 Task: Search one way flight ticket for 2 adults, 2 infants in seat and 1 infant on lap in first from South Bend: South Bend International Airport to Greensboro: Piedmont Triad International Airport on 5-1-2023. Choice of flights is American. Number of bags: 5 checked bags. Price is upto 85000. Outbound departure time preference is 18:15.
Action: Mouse moved to (328, 335)
Screenshot: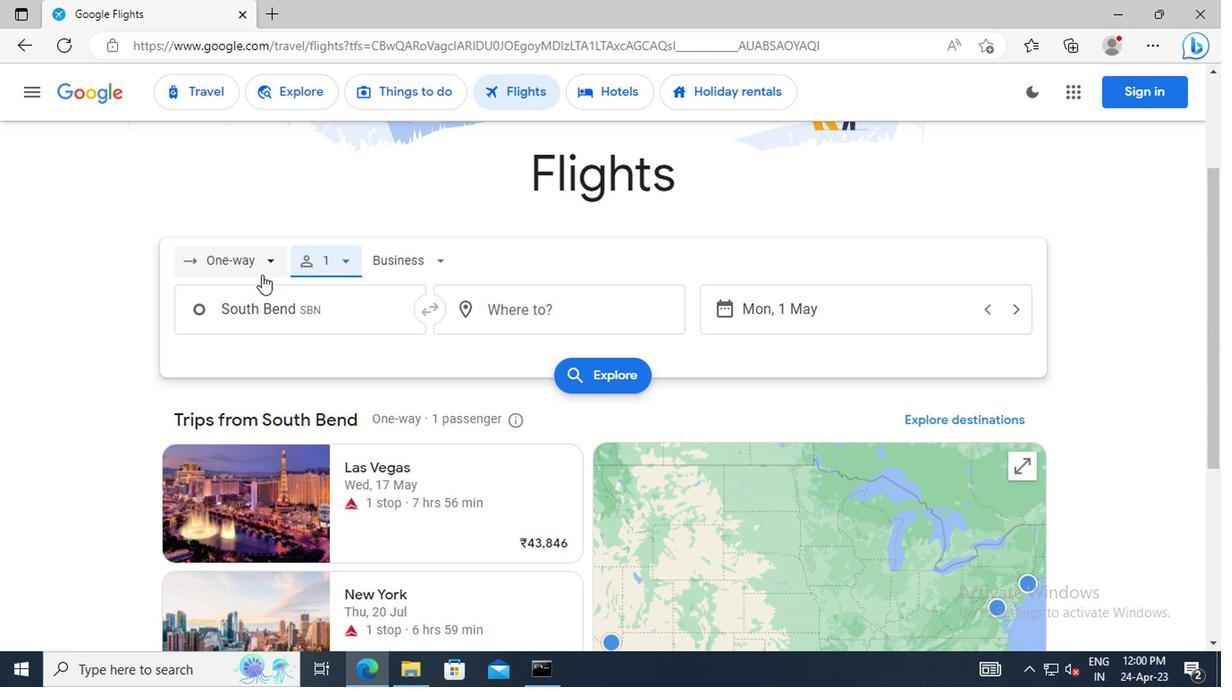 
Action: Mouse pressed left at (328, 335)
Screenshot: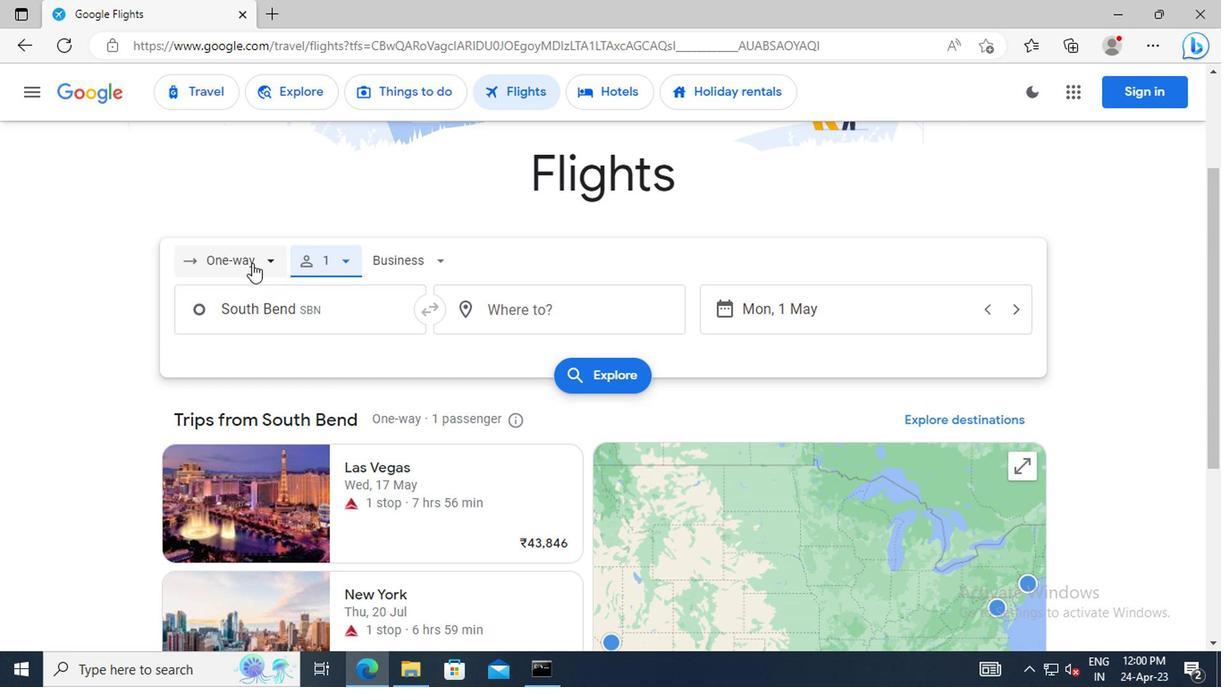 
Action: Mouse moved to (323, 398)
Screenshot: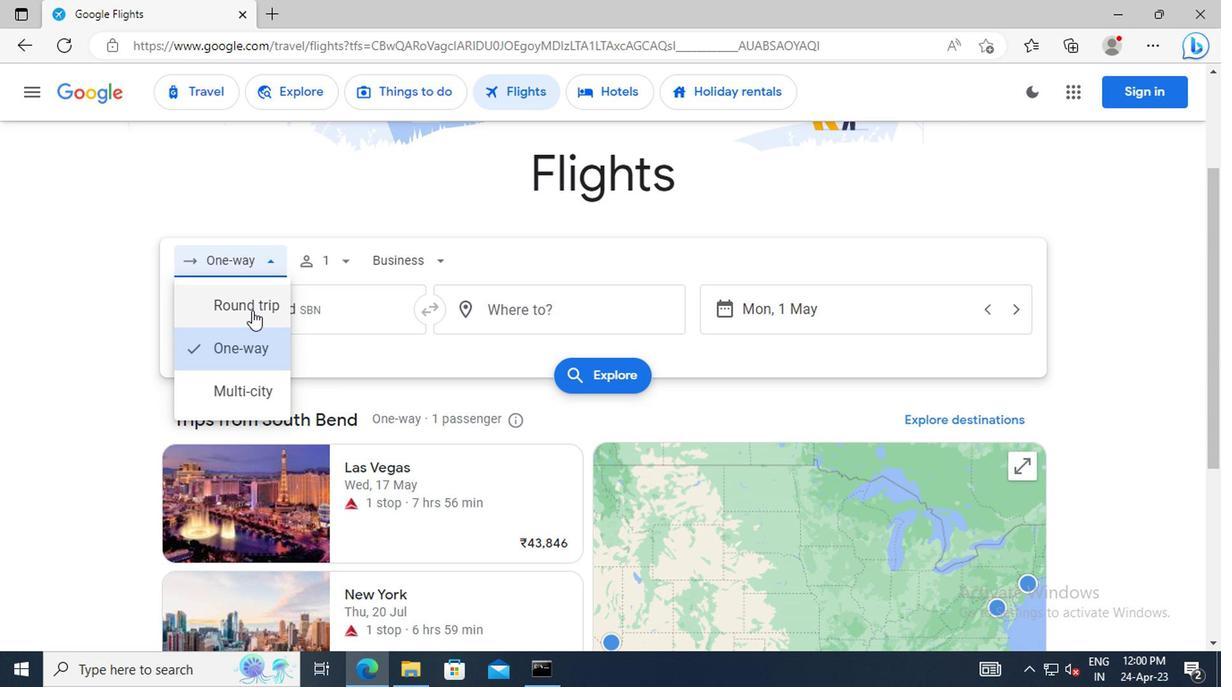 
Action: Mouse pressed left at (323, 398)
Screenshot: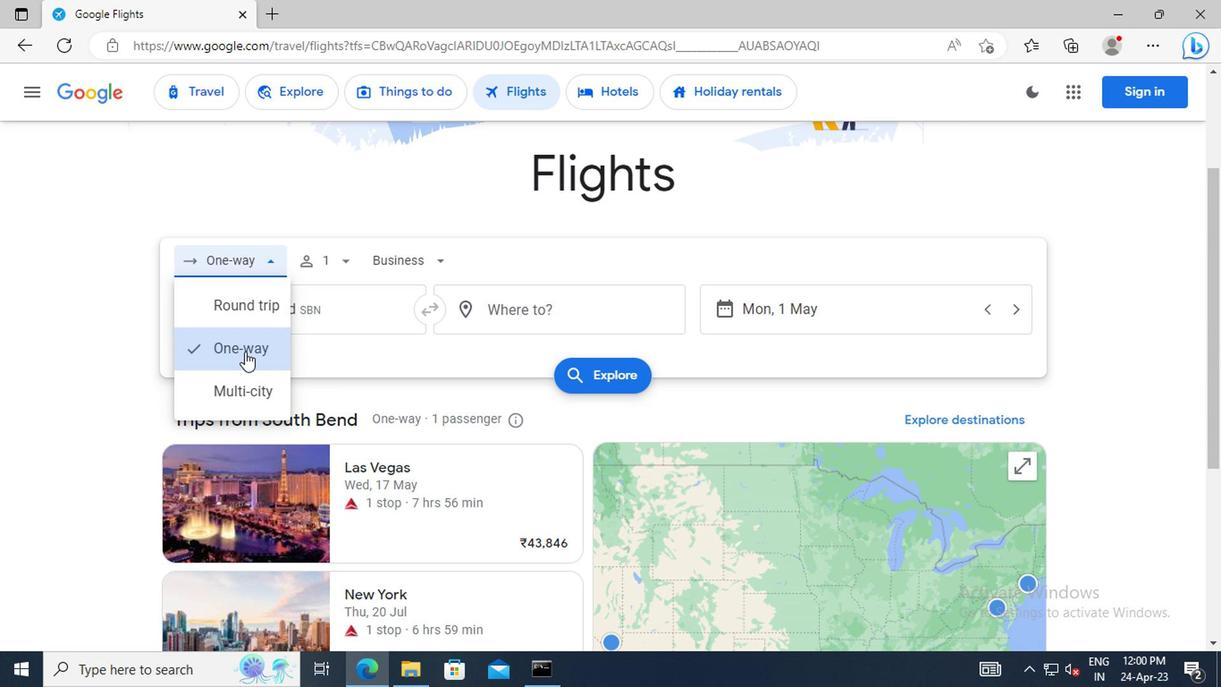 
Action: Mouse moved to (393, 337)
Screenshot: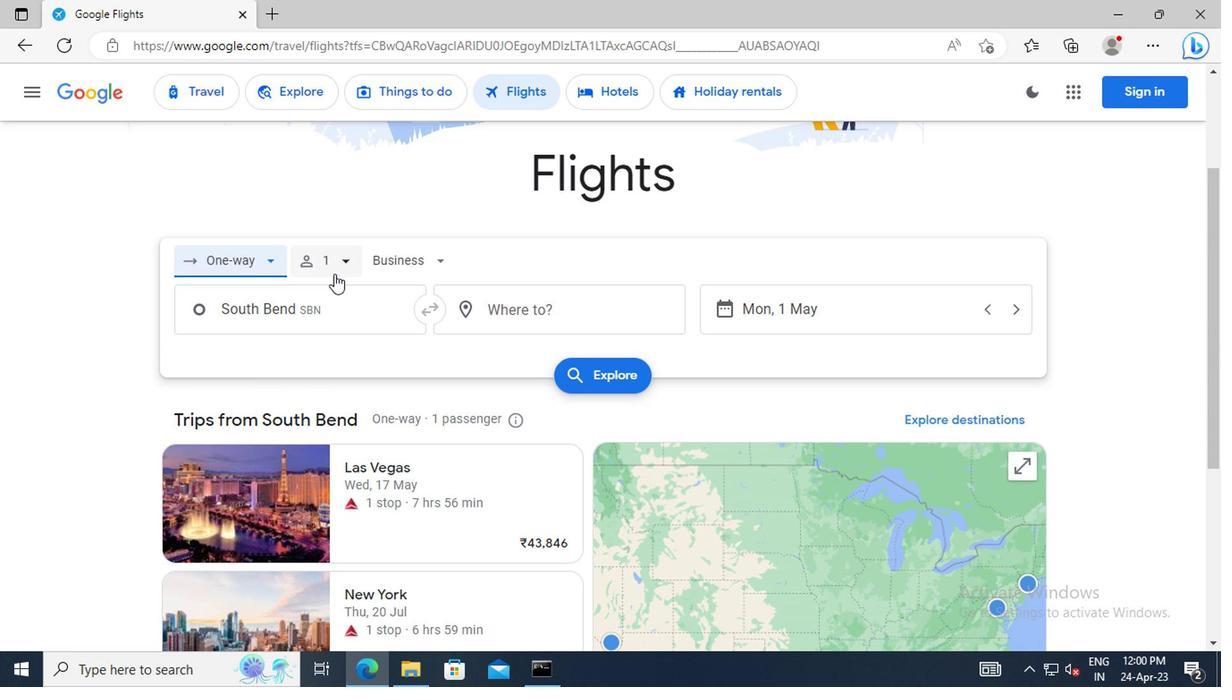
Action: Mouse pressed left at (393, 337)
Screenshot: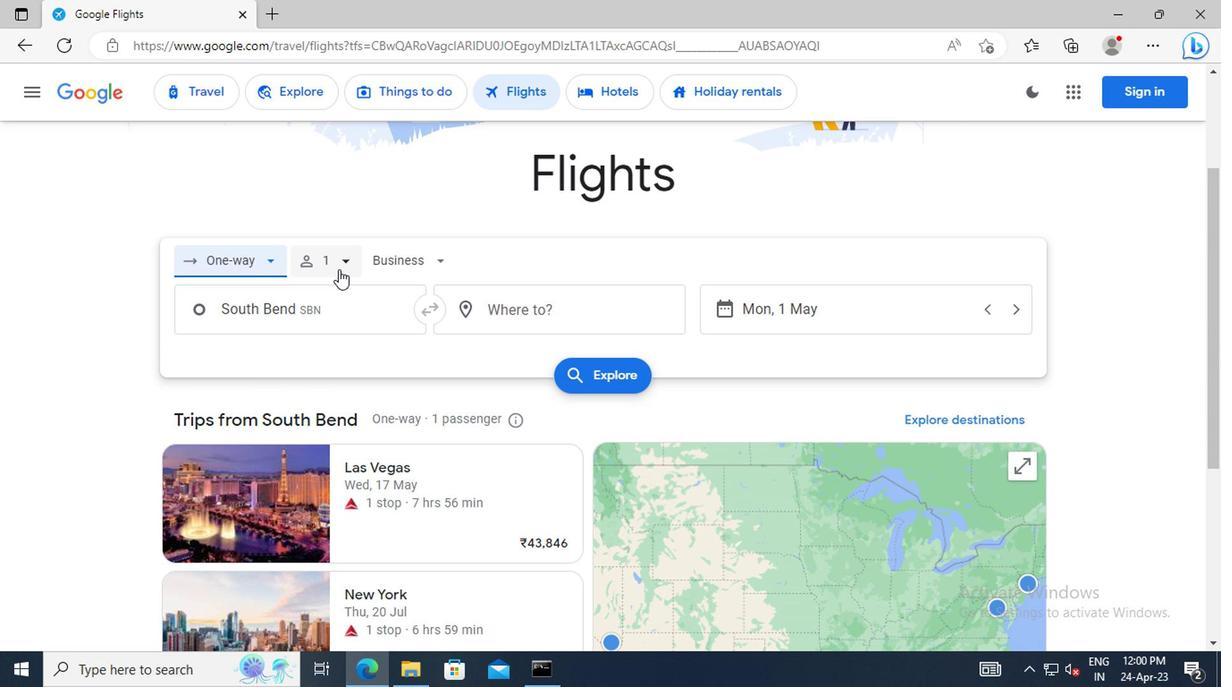 
Action: Mouse moved to (488, 370)
Screenshot: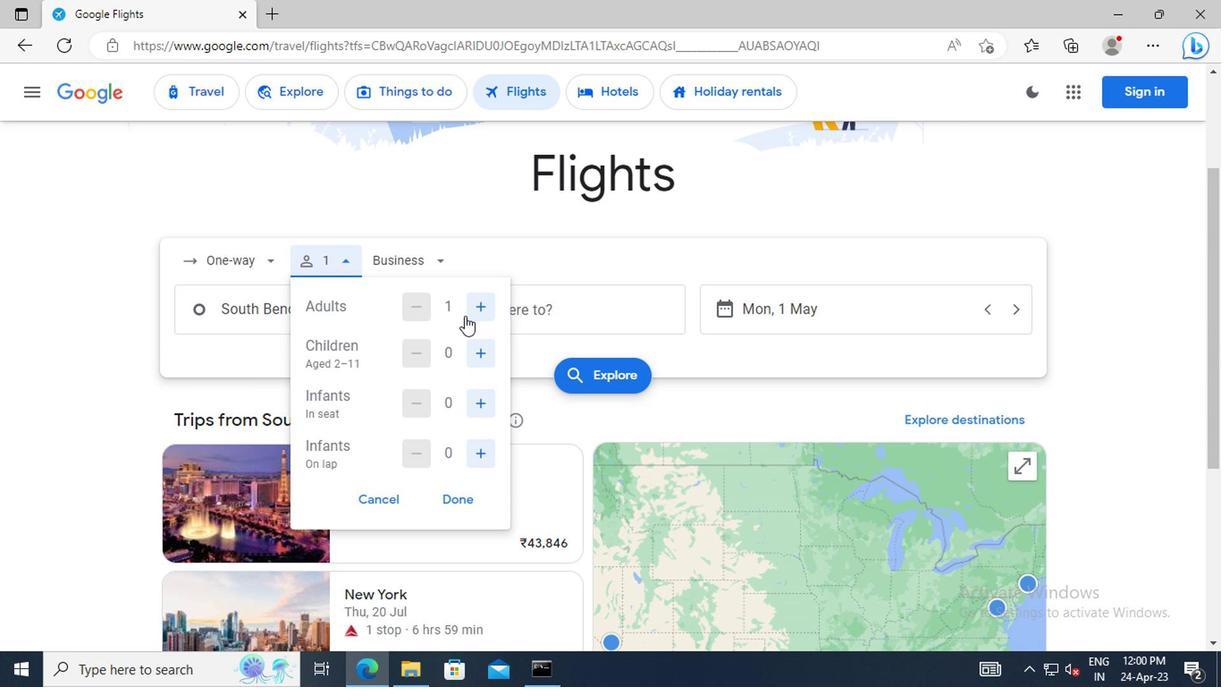 
Action: Mouse pressed left at (488, 370)
Screenshot: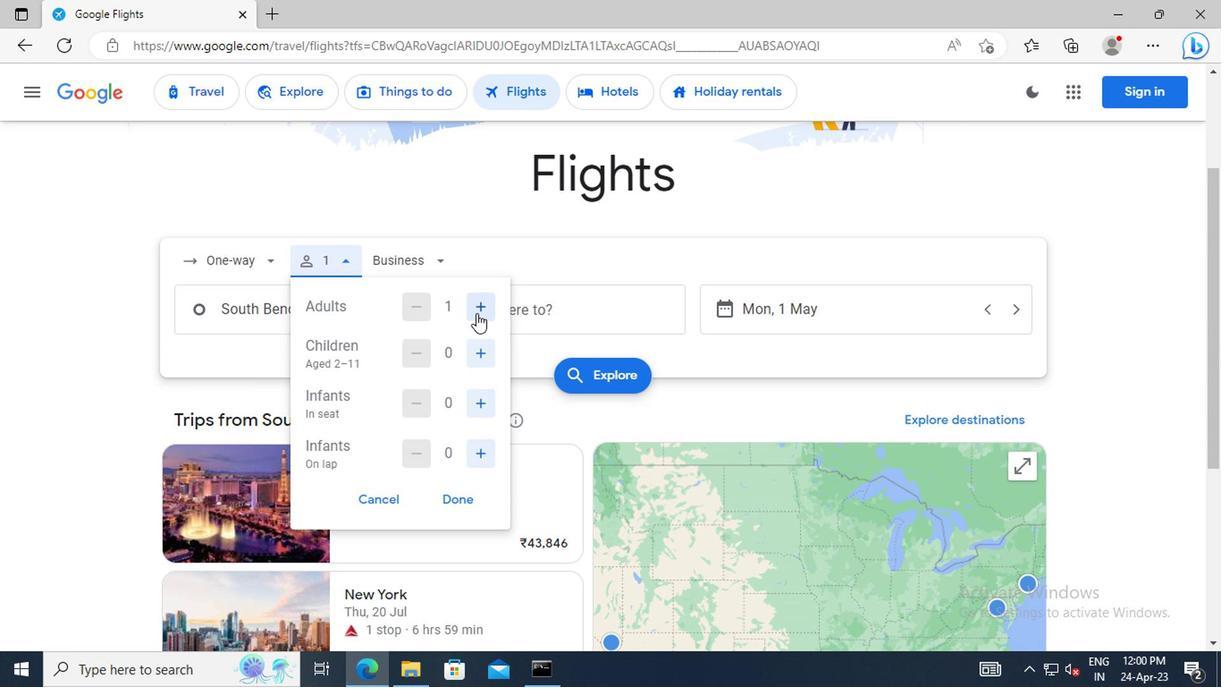 
Action: Mouse moved to (491, 432)
Screenshot: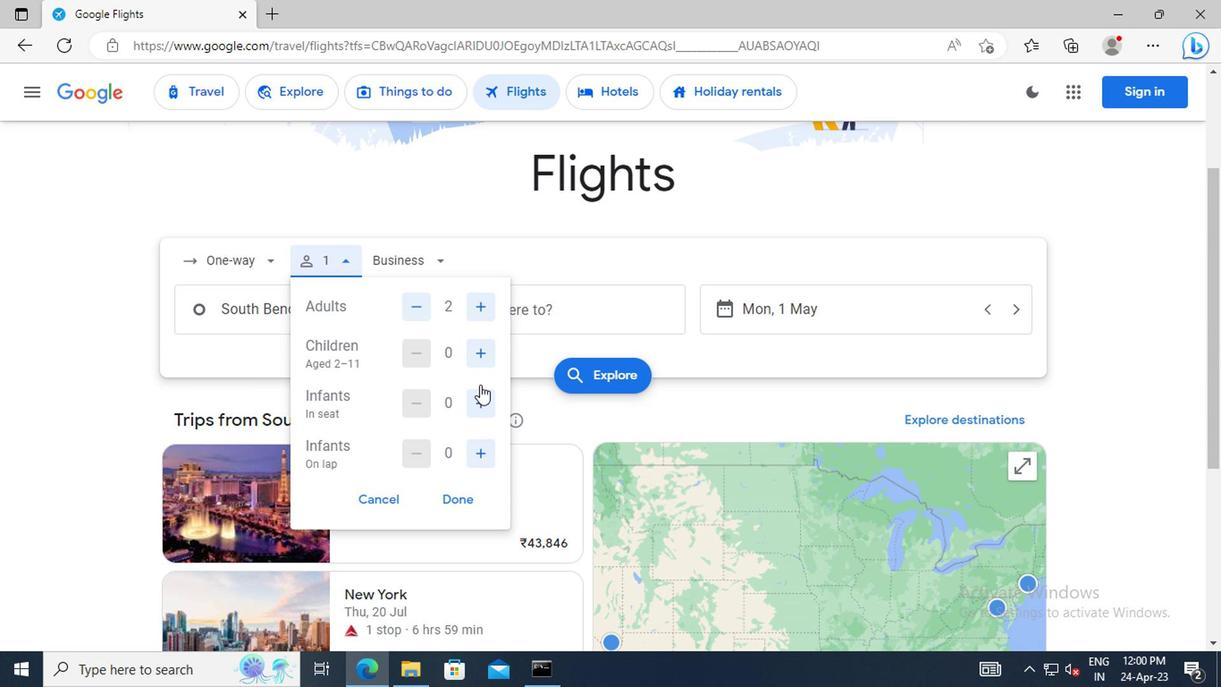 
Action: Mouse pressed left at (491, 432)
Screenshot: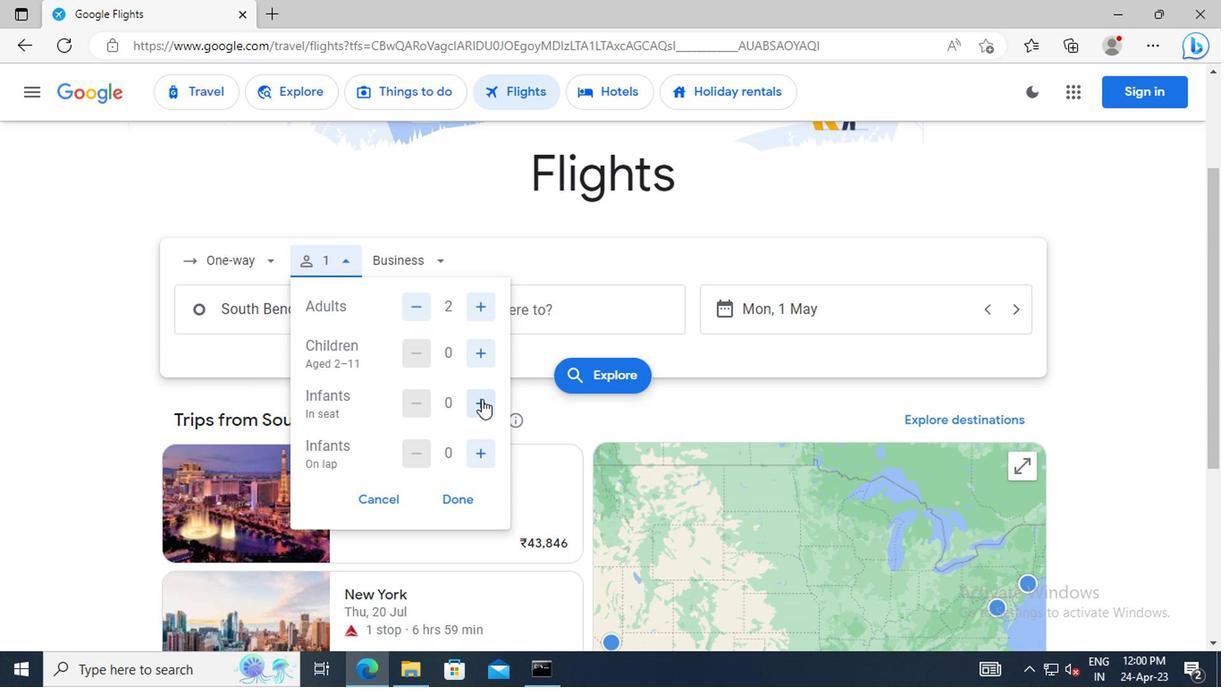 
Action: Mouse pressed left at (491, 432)
Screenshot: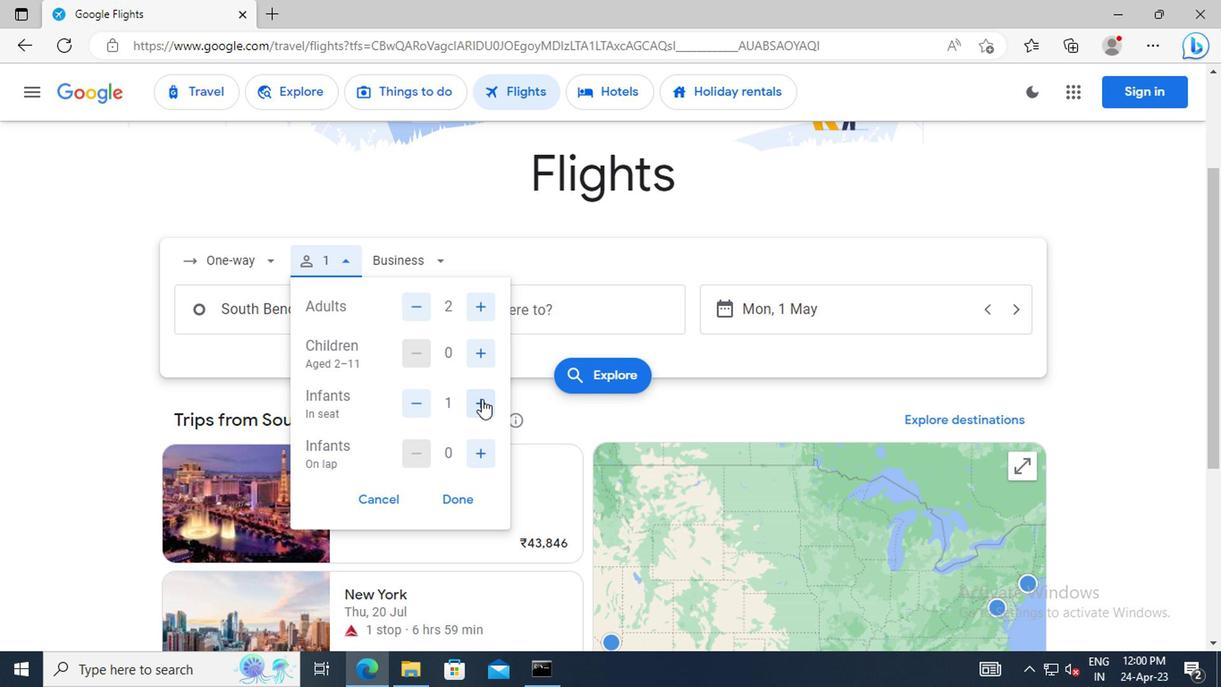
Action: Mouse moved to (488, 464)
Screenshot: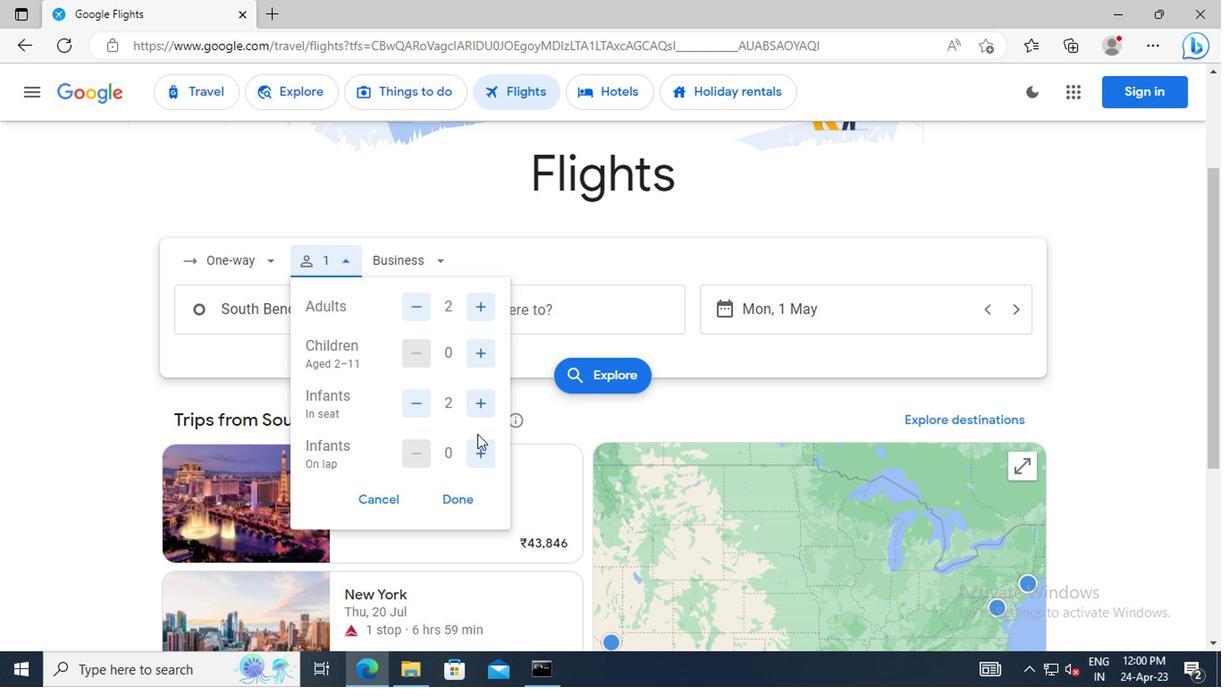 
Action: Mouse pressed left at (488, 464)
Screenshot: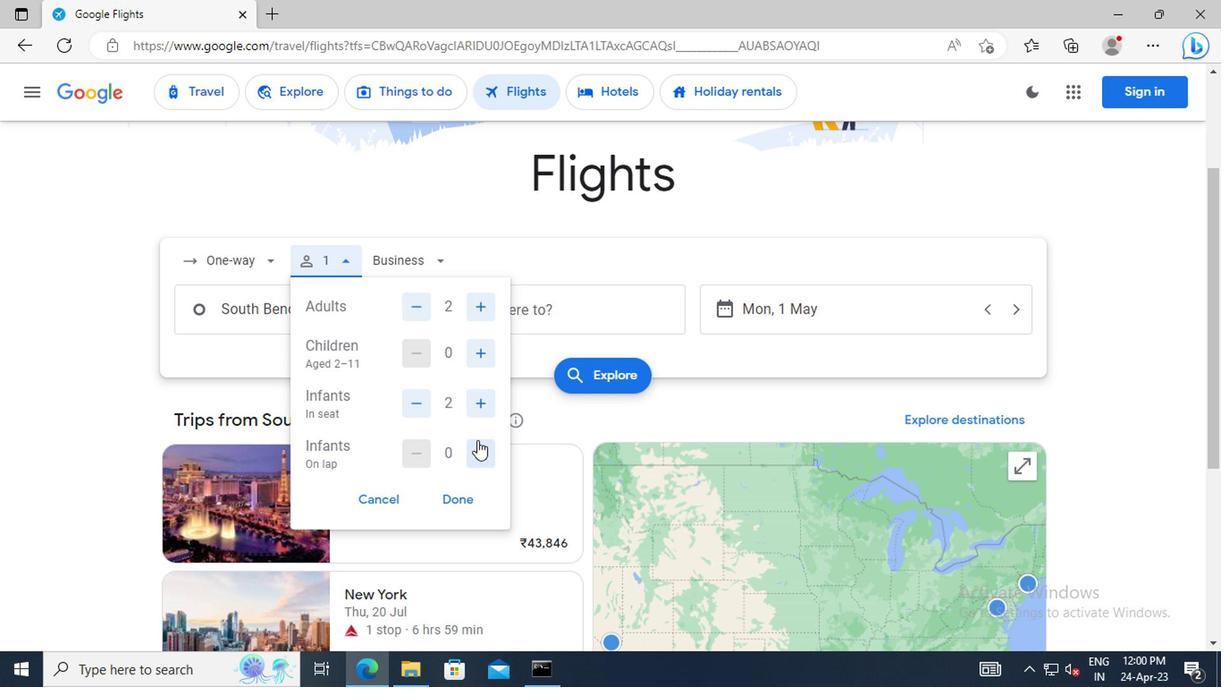 
Action: Mouse moved to (473, 505)
Screenshot: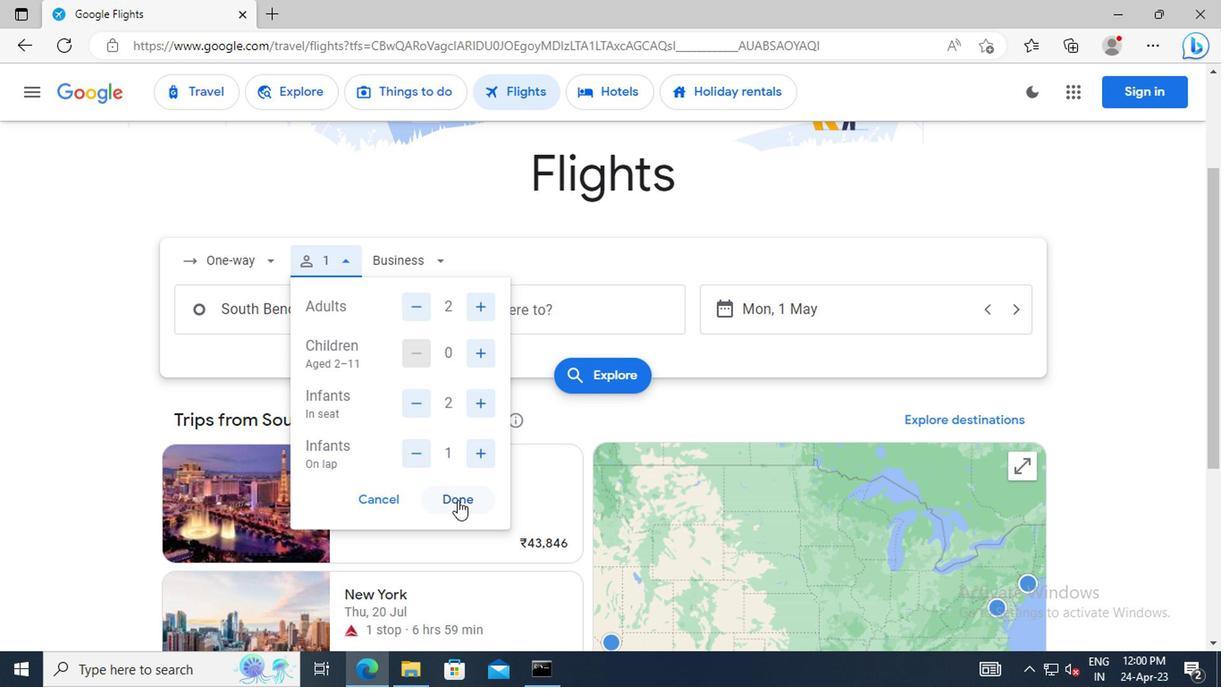 
Action: Mouse pressed left at (473, 505)
Screenshot: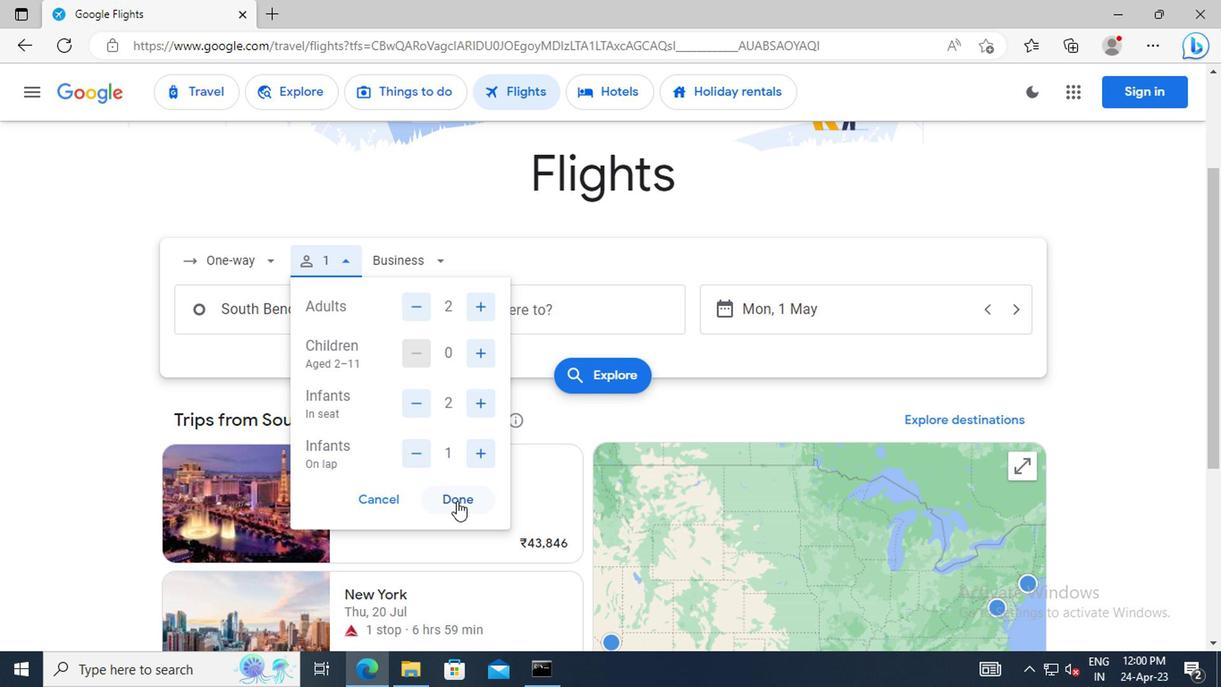 
Action: Mouse moved to (446, 335)
Screenshot: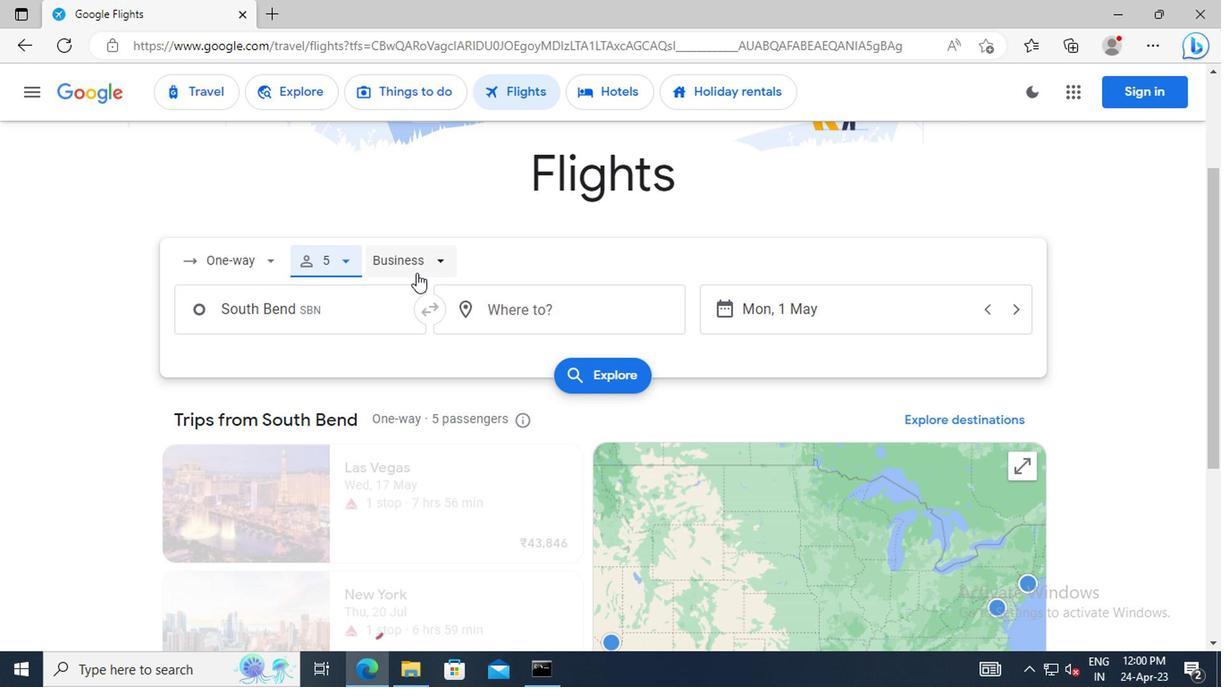 
Action: Mouse pressed left at (446, 335)
Screenshot: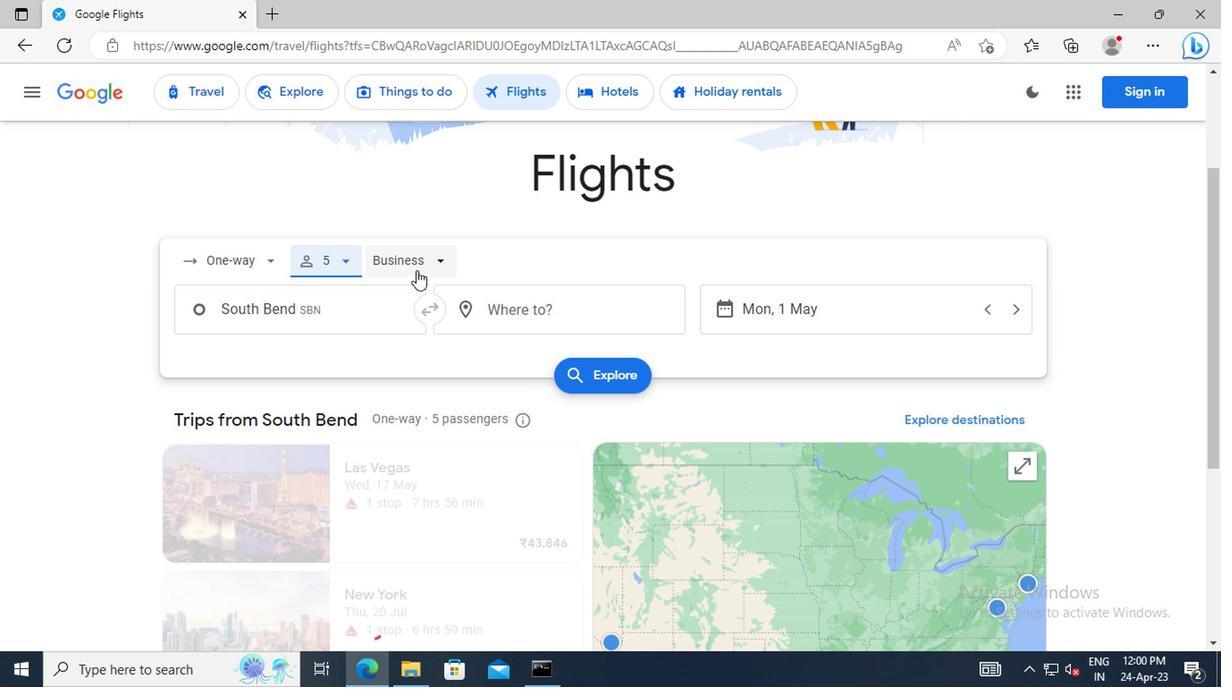 
Action: Mouse moved to (454, 459)
Screenshot: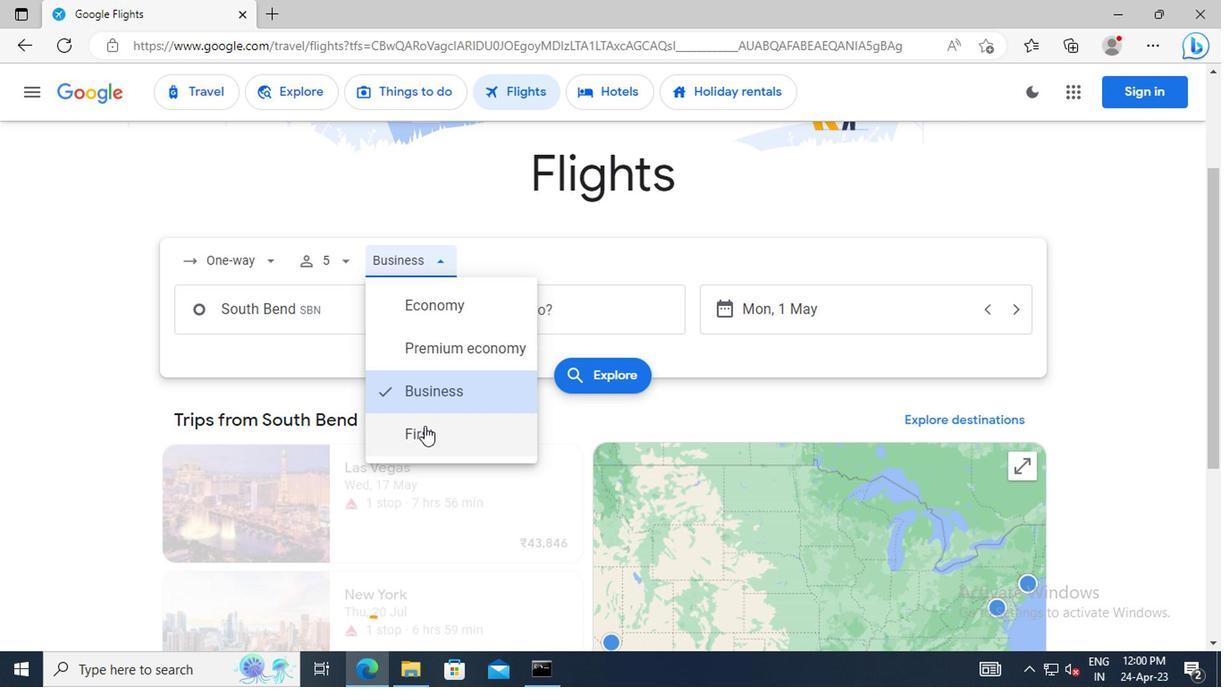 
Action: Mouse pressed left at (454, 459)
Screenshot: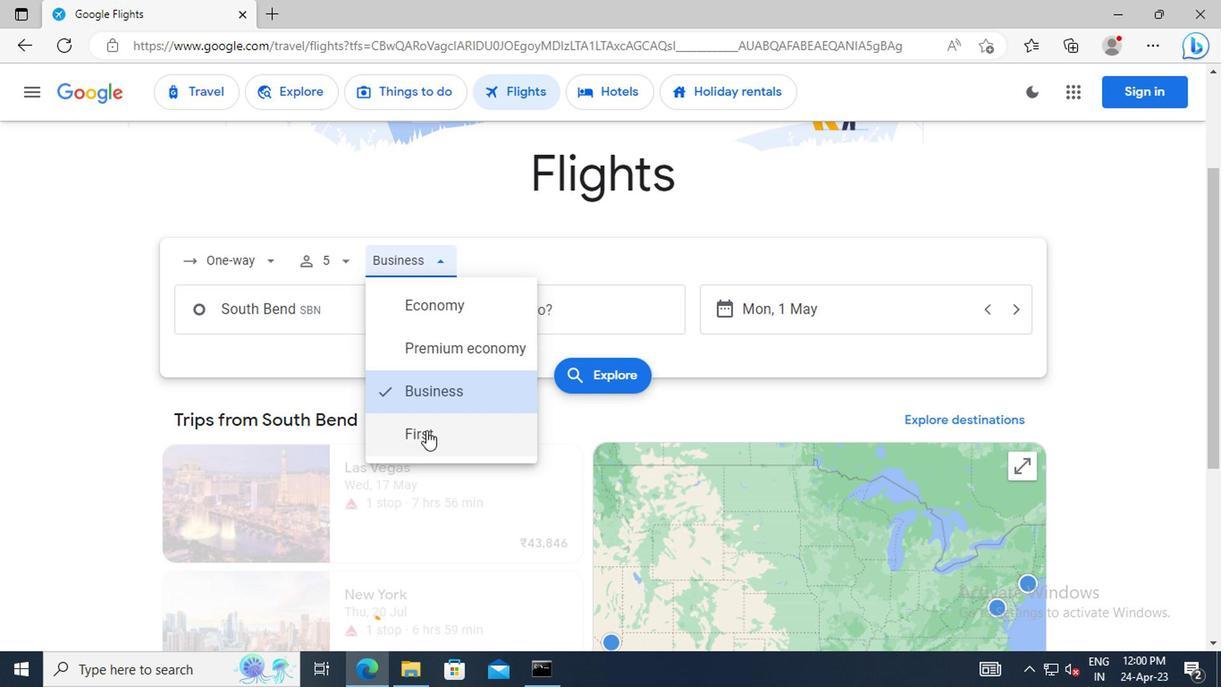 
Action: Mouse moved to (390, 374)
Screenshot: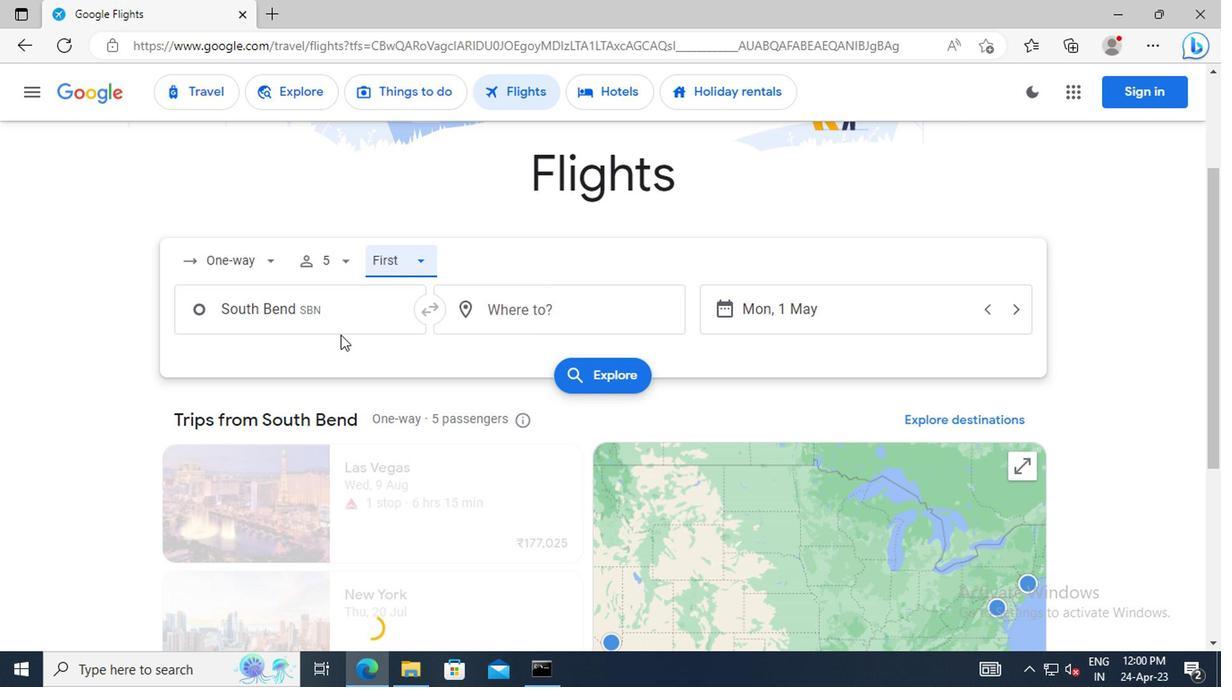 
Action: Mouse pressed left at (390, 374)
Screenshot: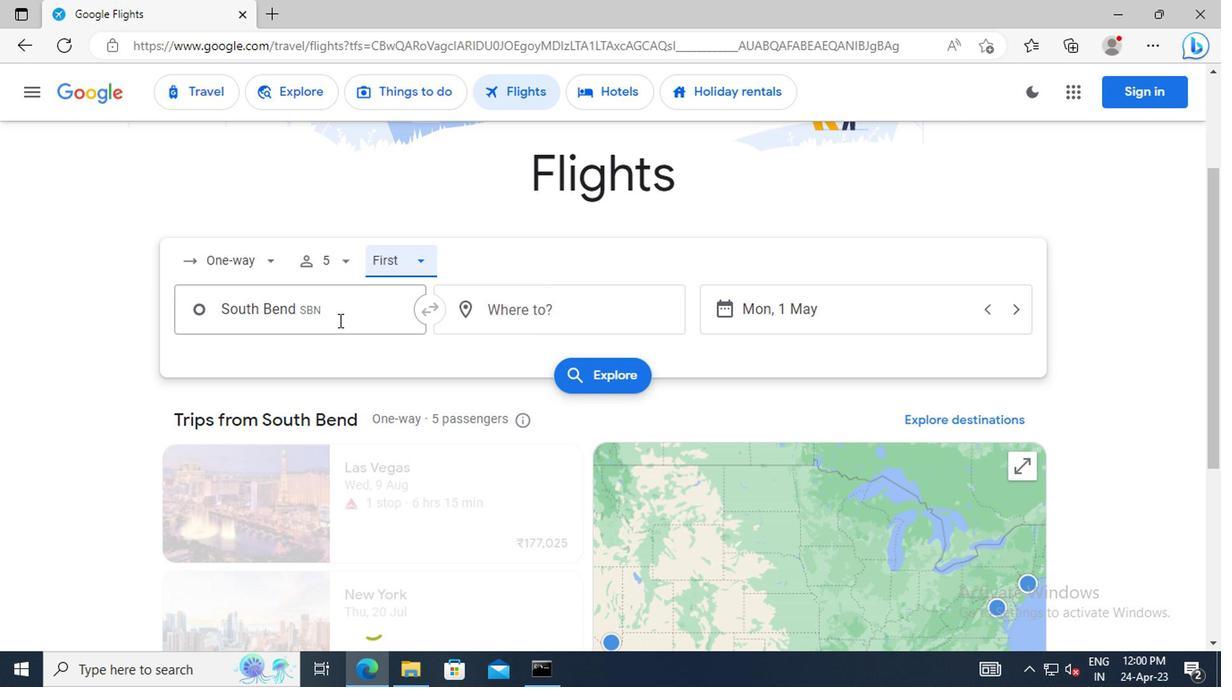 
Action: Key pressed <Key.shift_r>South<Key.space><Key.shift>BEND
Screenshot: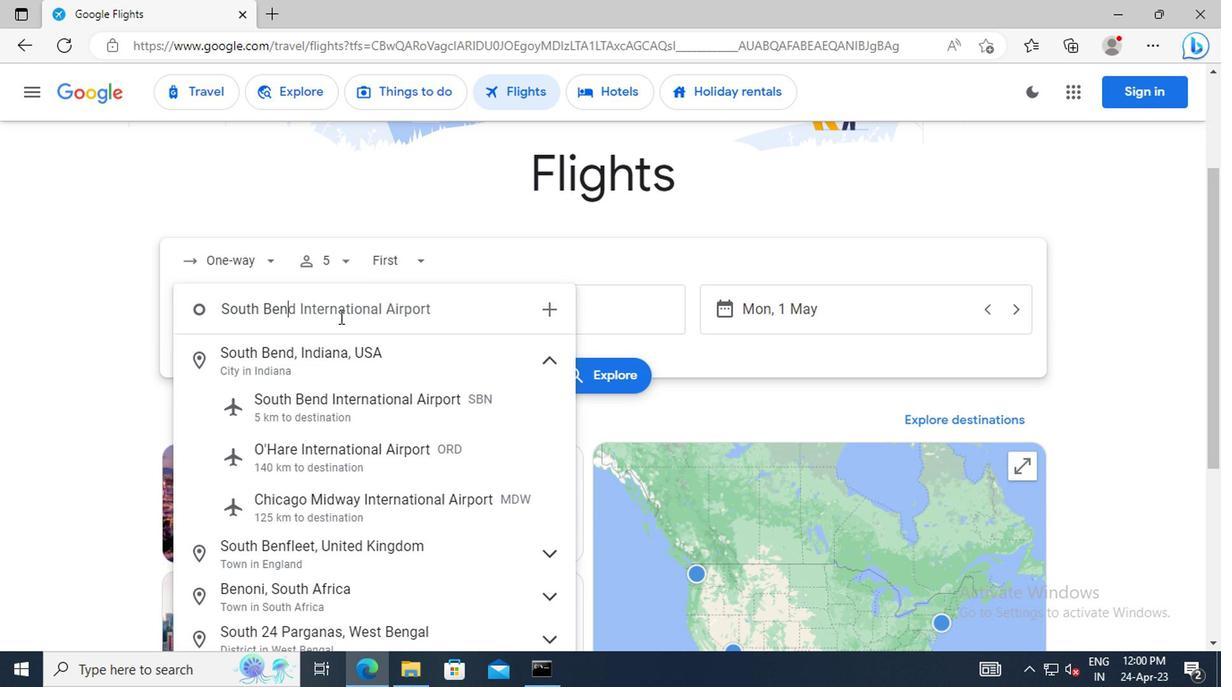 
Action: Mouse moved to (395, 443)
Screenshot: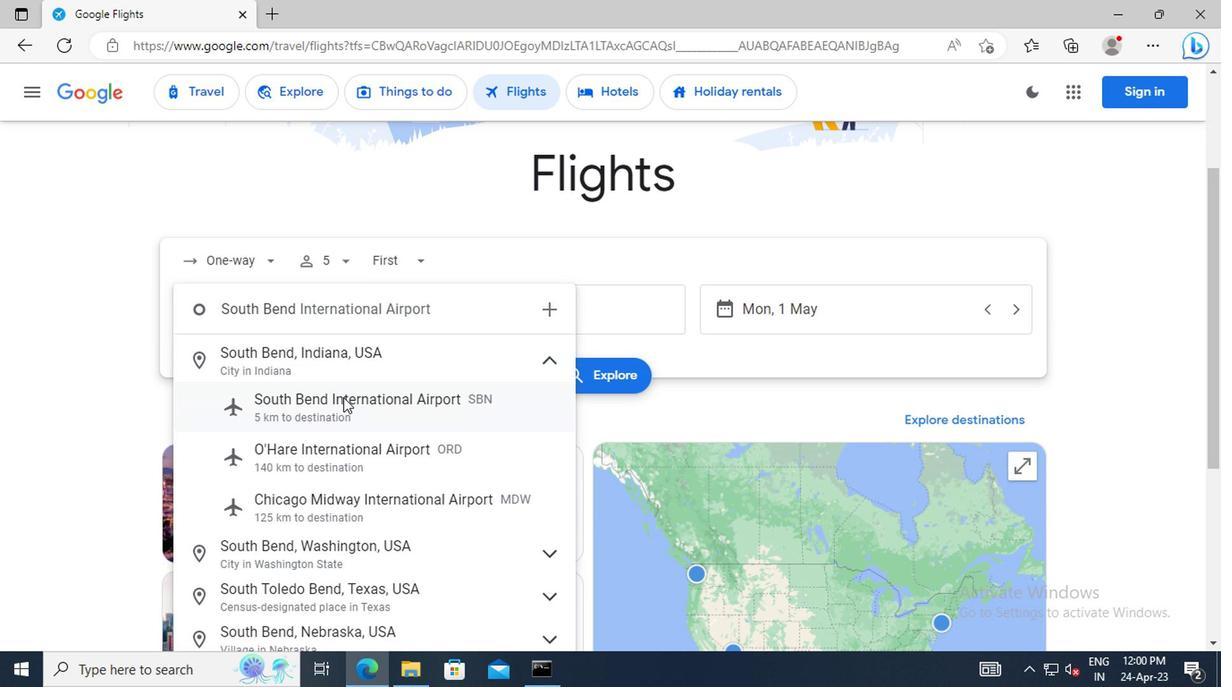 
Action: Mouse pressed left at (395, 443)
Screenshot: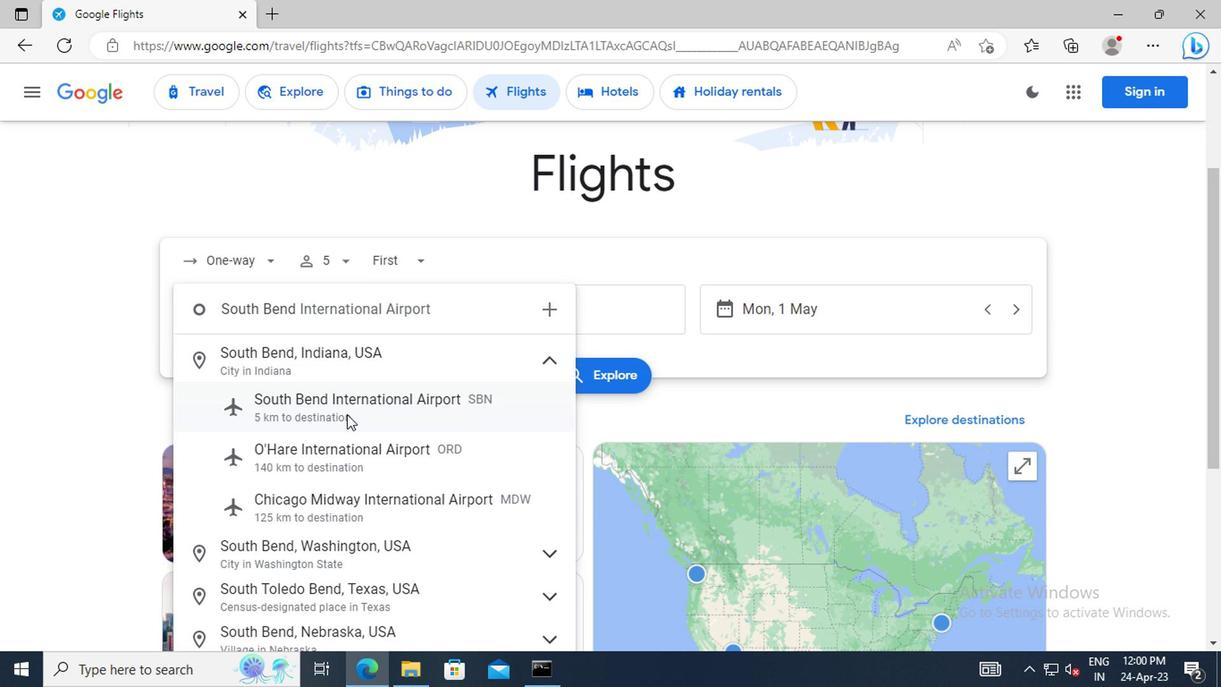 
Action: Mouse moved to (532, 370)
Screenshot: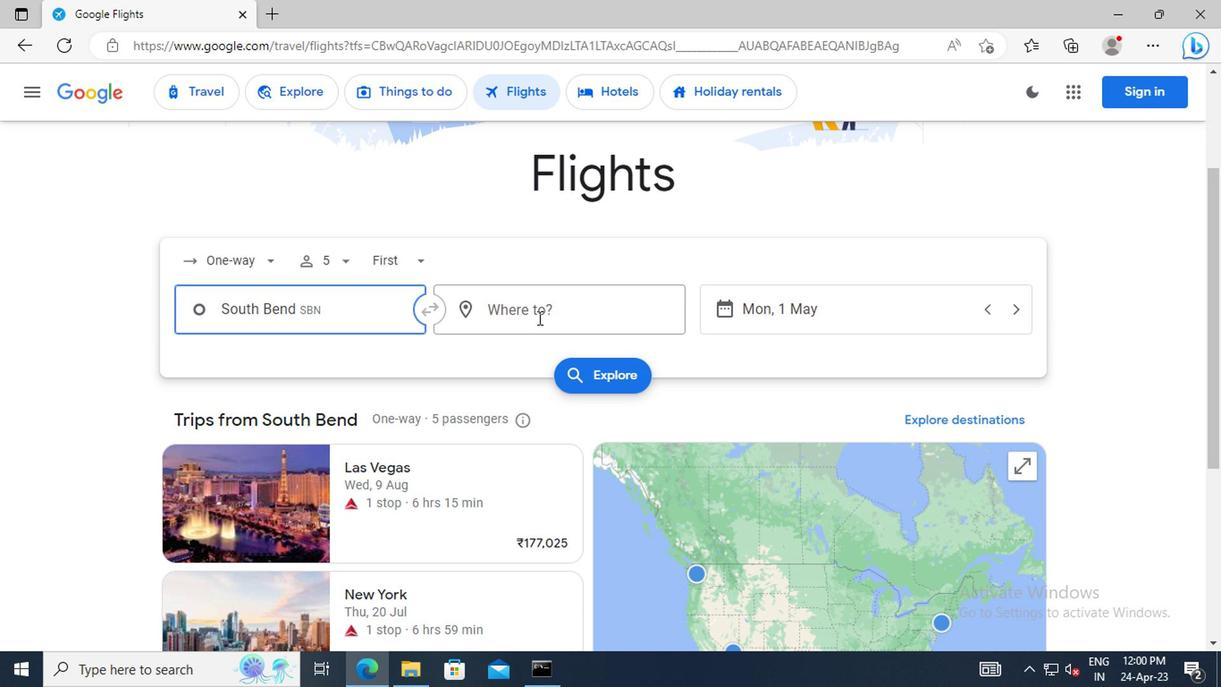 
Action: Mouse pressed left at (532, 370)
Screenshot: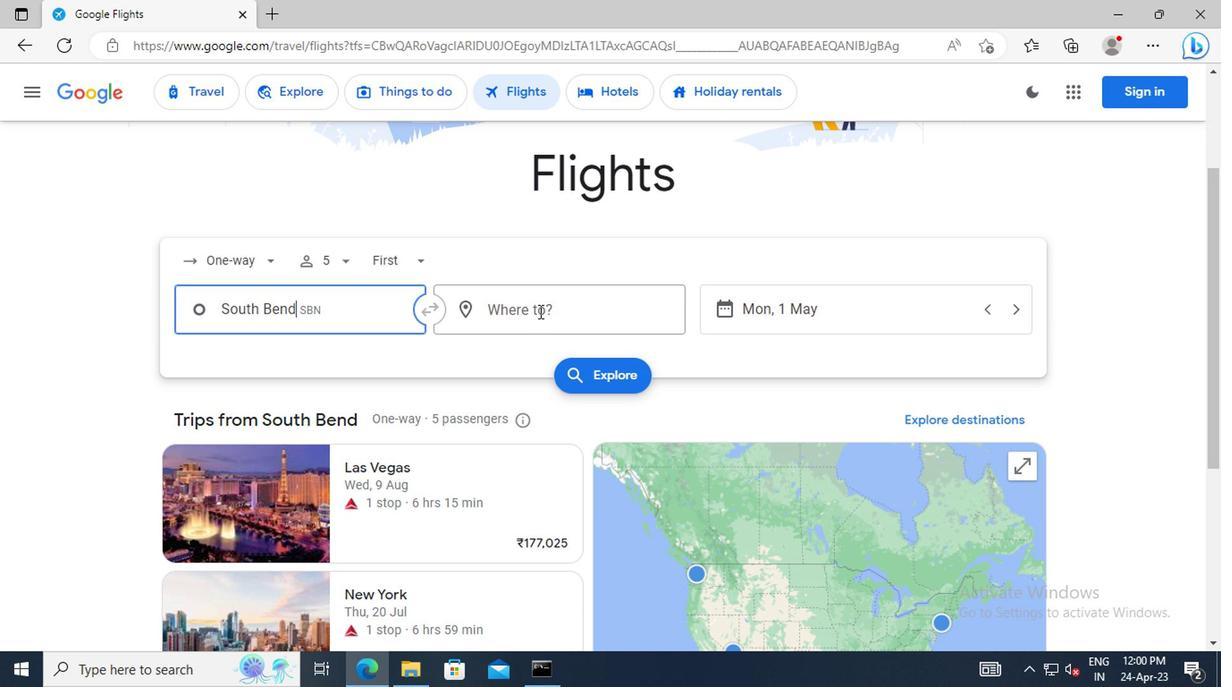 
Action: Key pressed <Key.shift>GREENSBORO
Screenshot: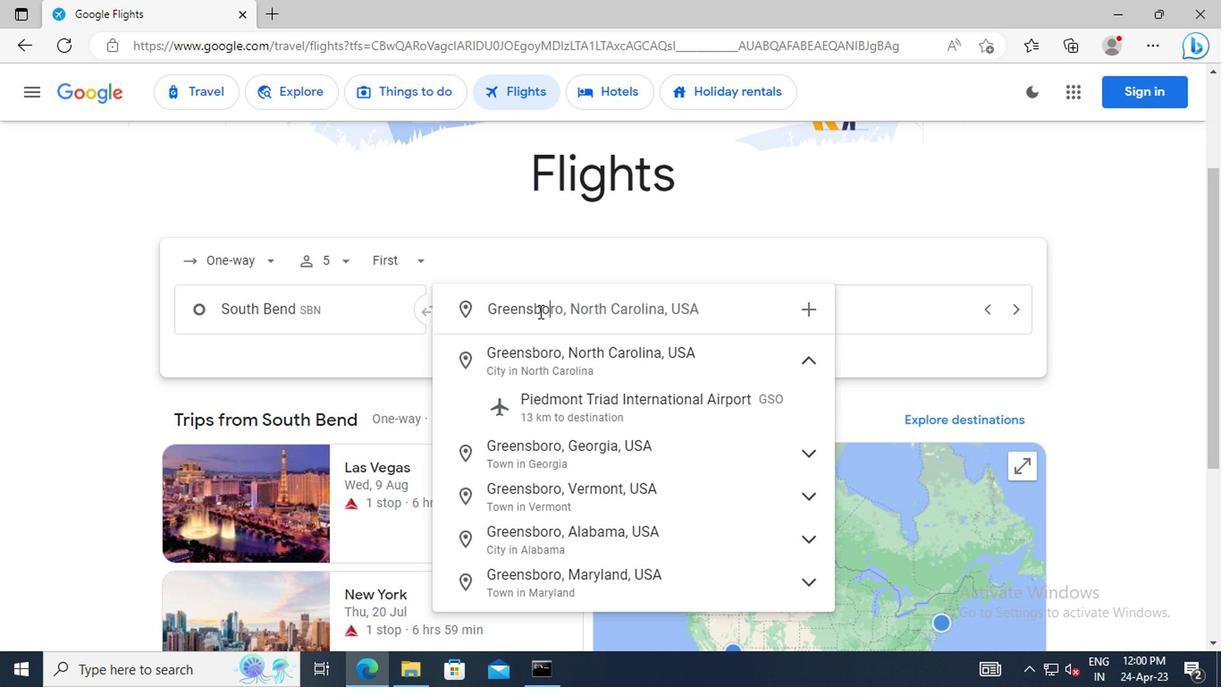 
Action: Mouse moved to (572, 437)
Screenshot: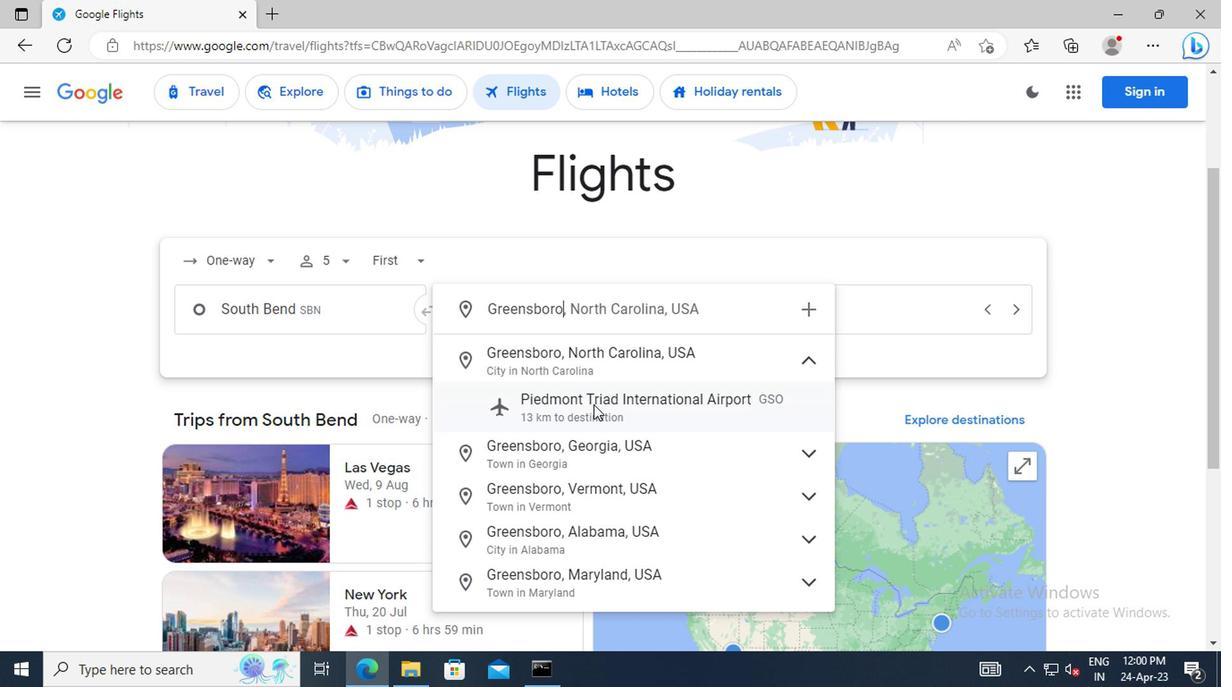 
Action: Mouse pressed left at (572, 437)
Screenshot: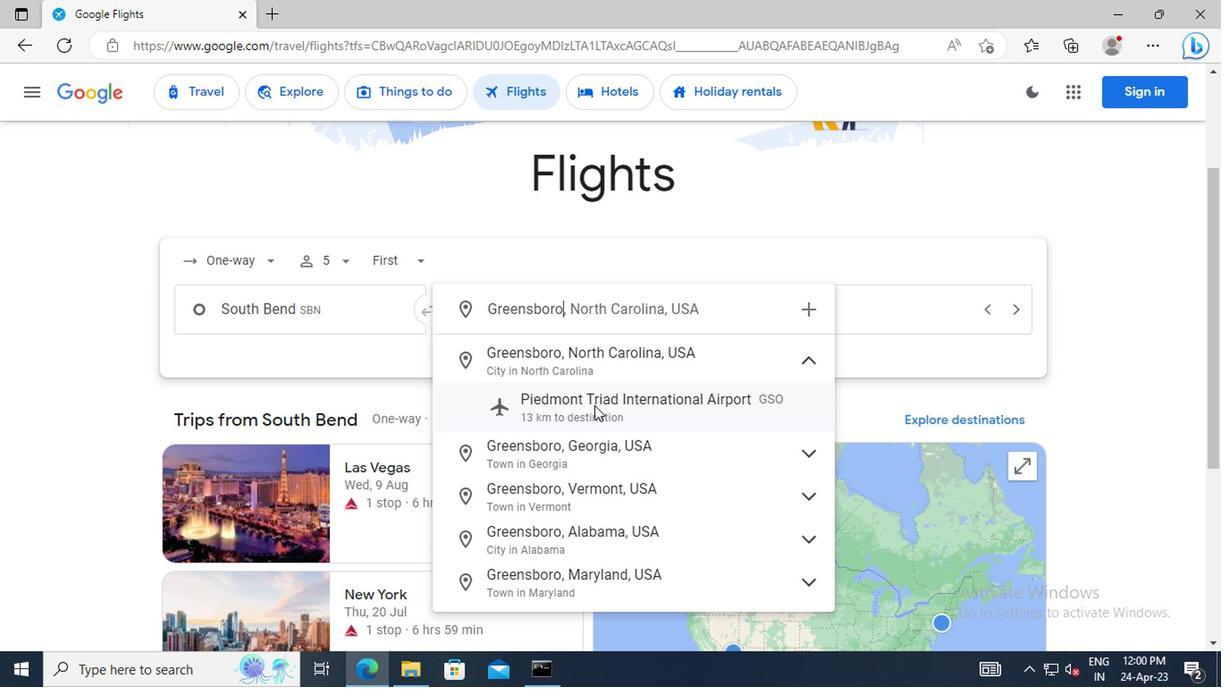 
Action: Mouse moved to (750, 368)
Screenshot: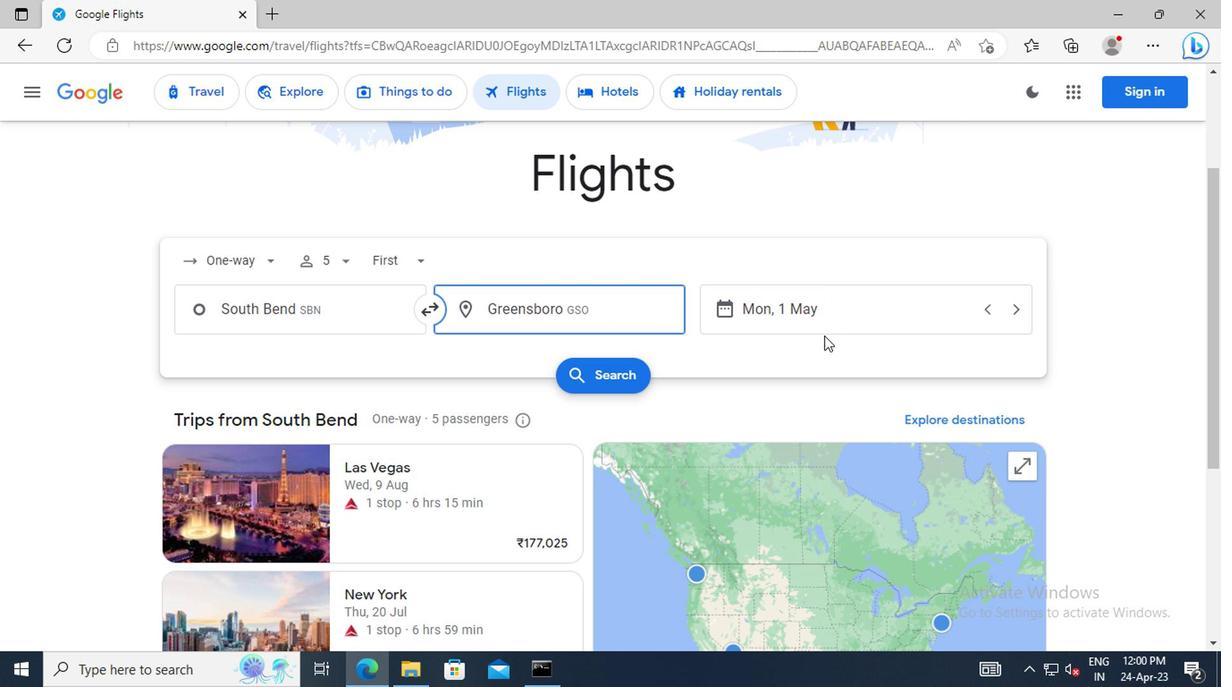 
Action: Mouse pressed left at (750, 368)
Screenshot: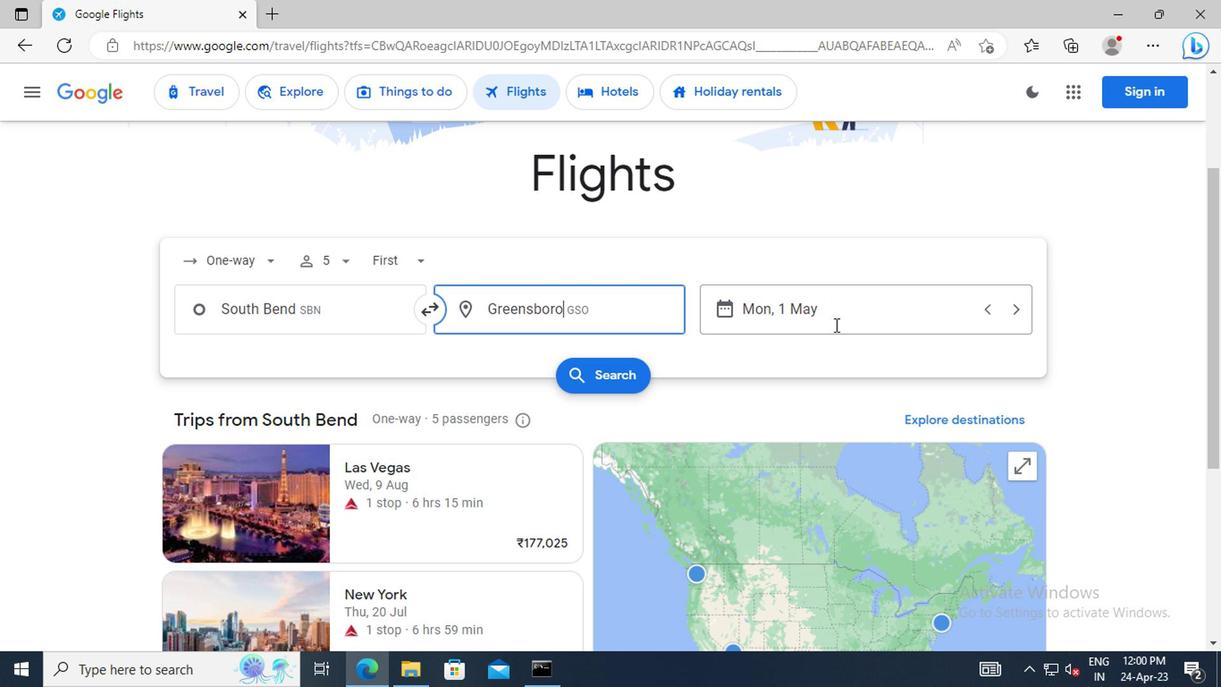 
Action: Mouse moved to (737, 375)
Screenshot: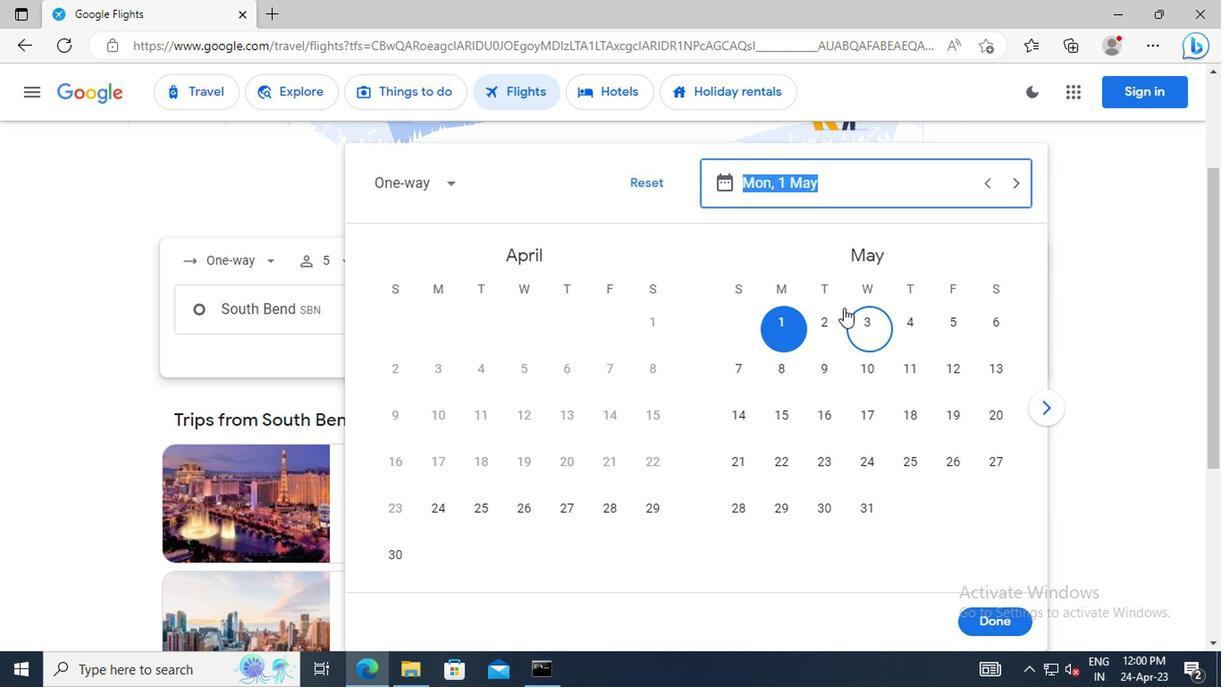 
Action: Key pressed 1<Key.space>MAY<Key.enter>
Screenshot: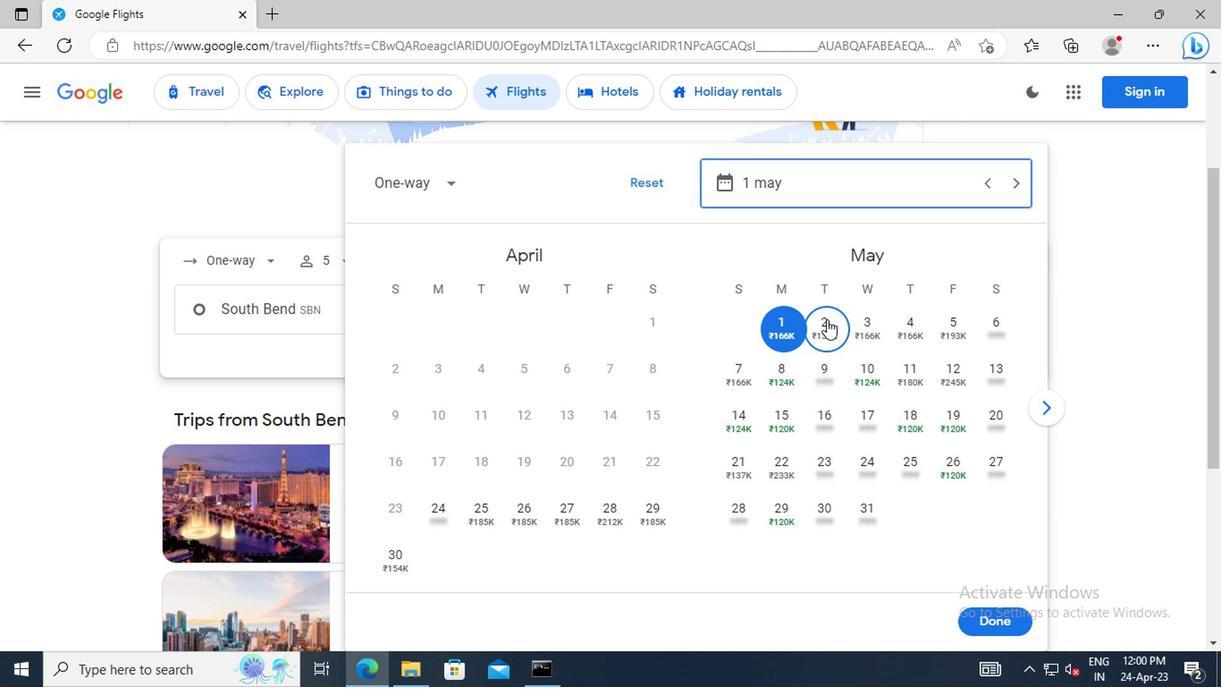 
Action: Mouse moved to (851, 591)
Screenshot: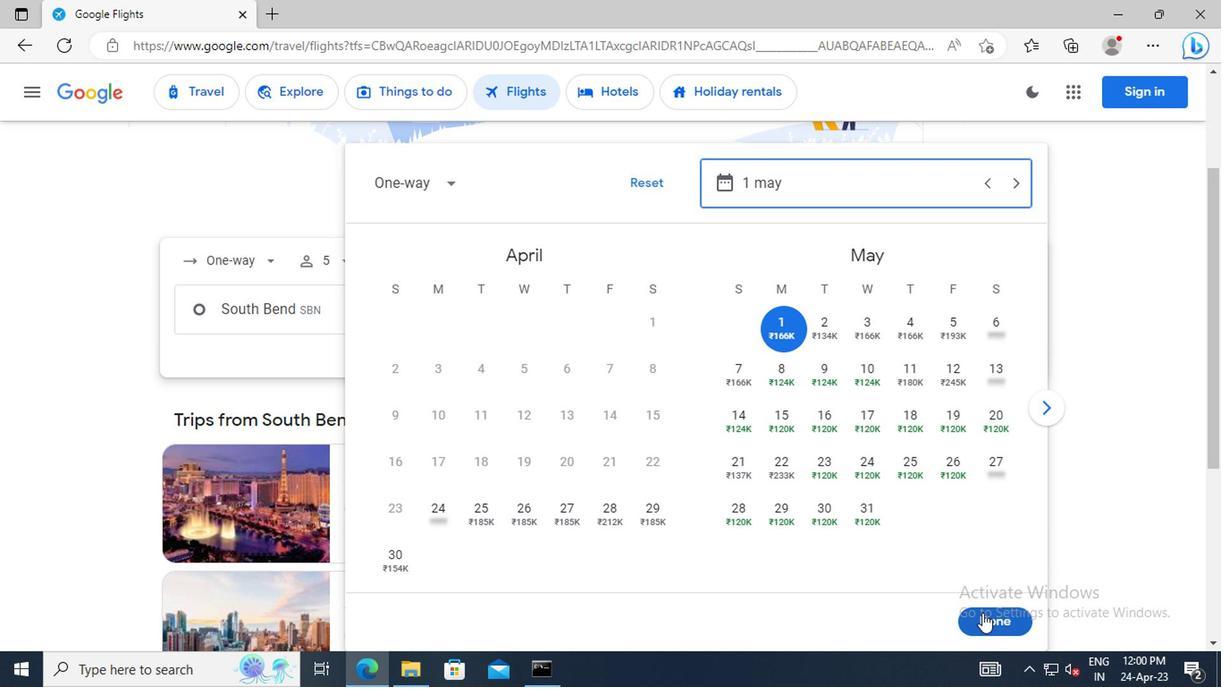 
Action: Mouse pressed left at (851, 591)
Screenshot: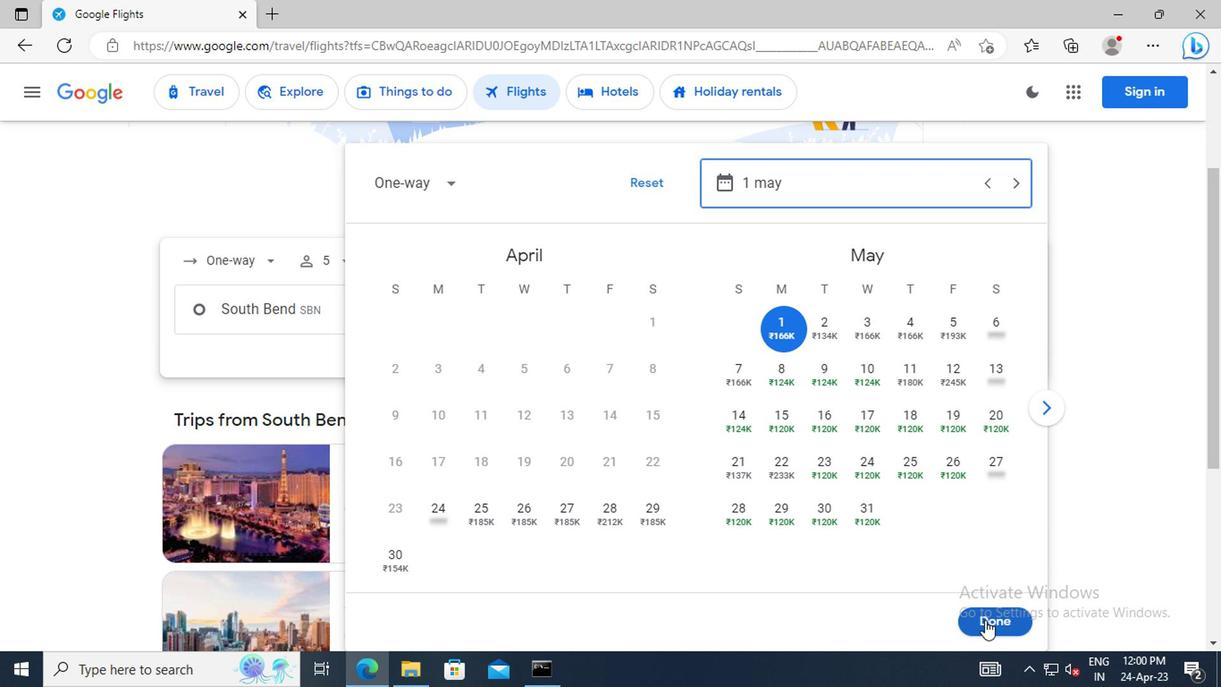 
Action: Mouse moved to (577, 409)
Screenshot: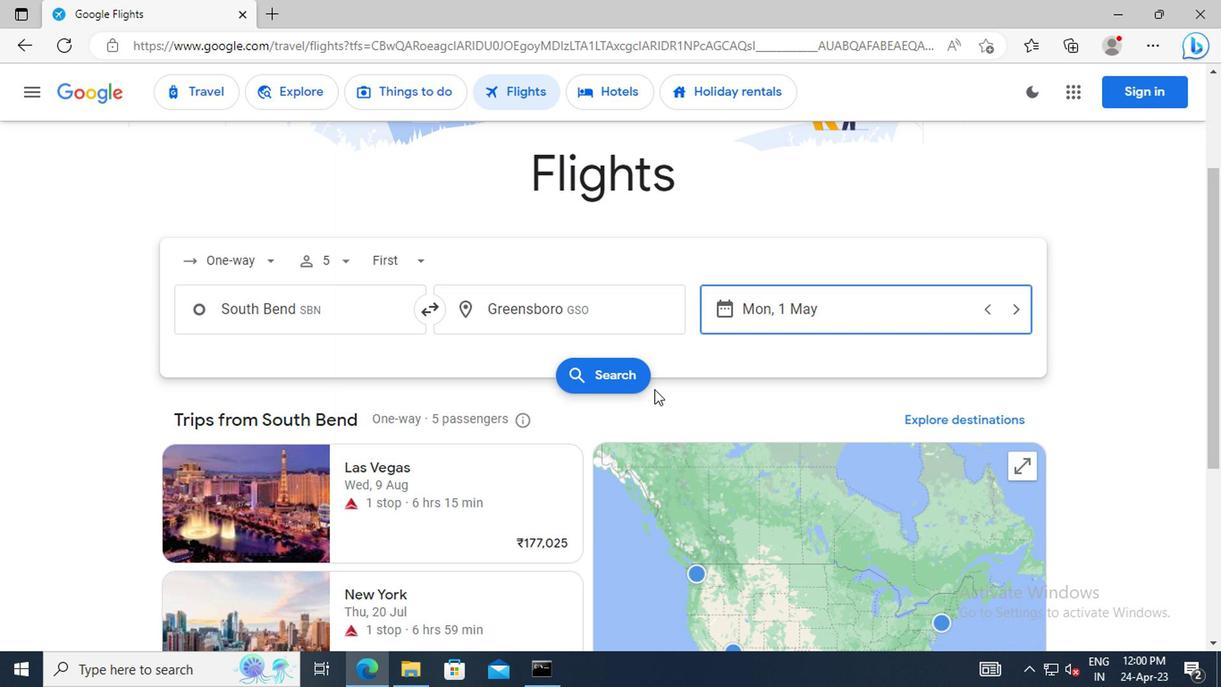 
Action: Mouse pressed left at (577, 409)
Screenshot: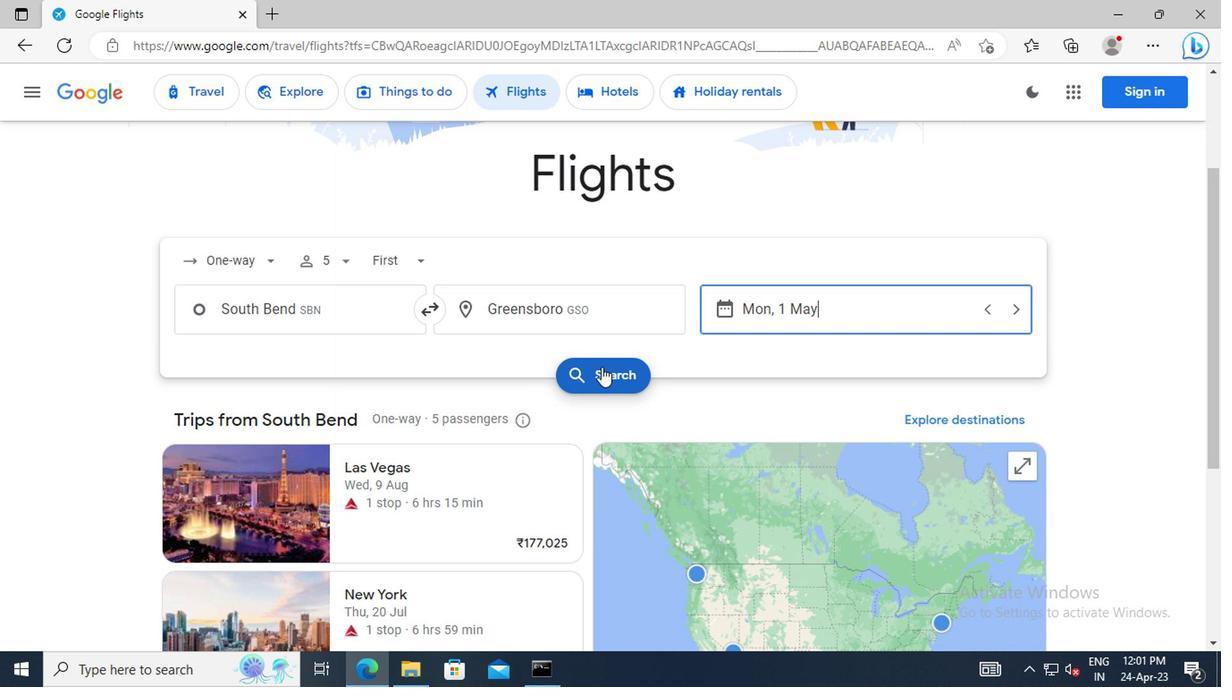 
Action: Mouse moved to (302, 333)
Screenshot: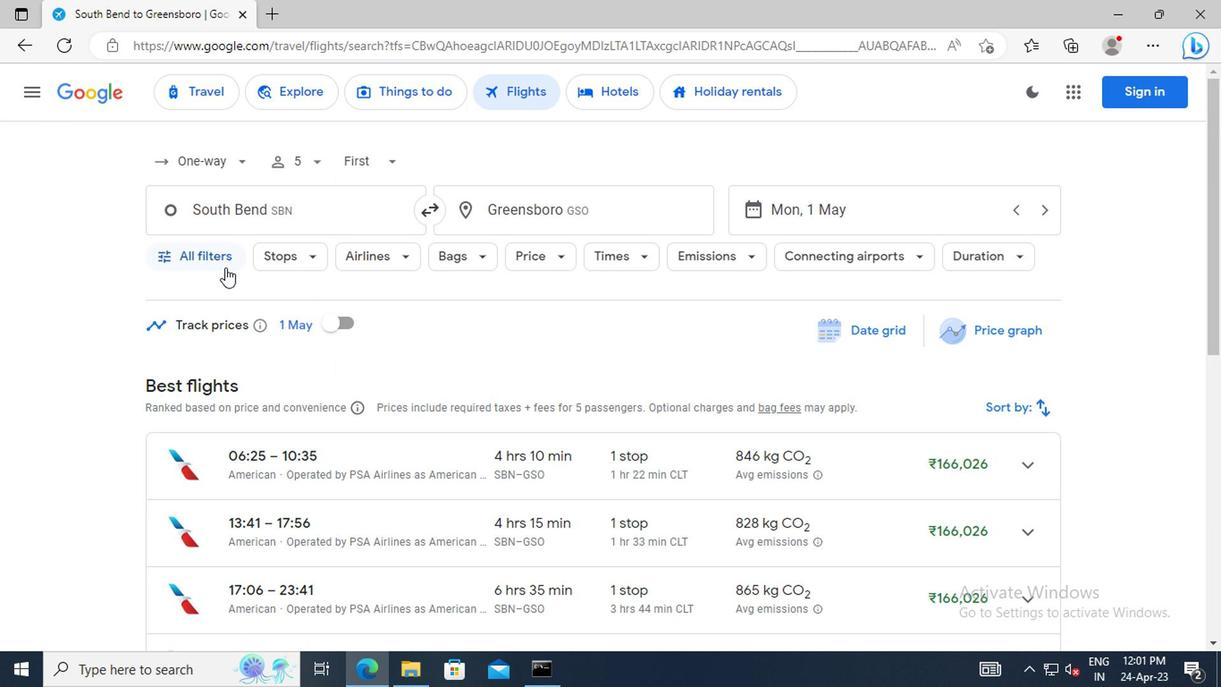 
Action: Mouse pressed left at (302, 333)
Screenshot: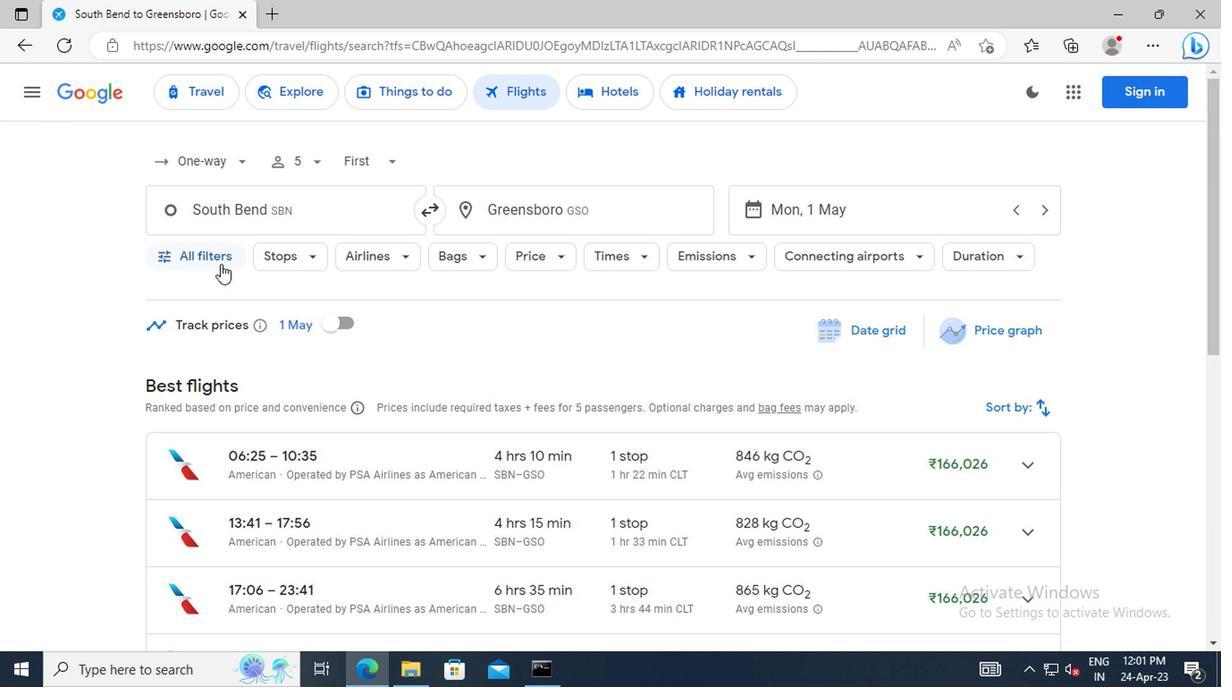 
Action: Mouse moved to (366, 399)
Screenshot: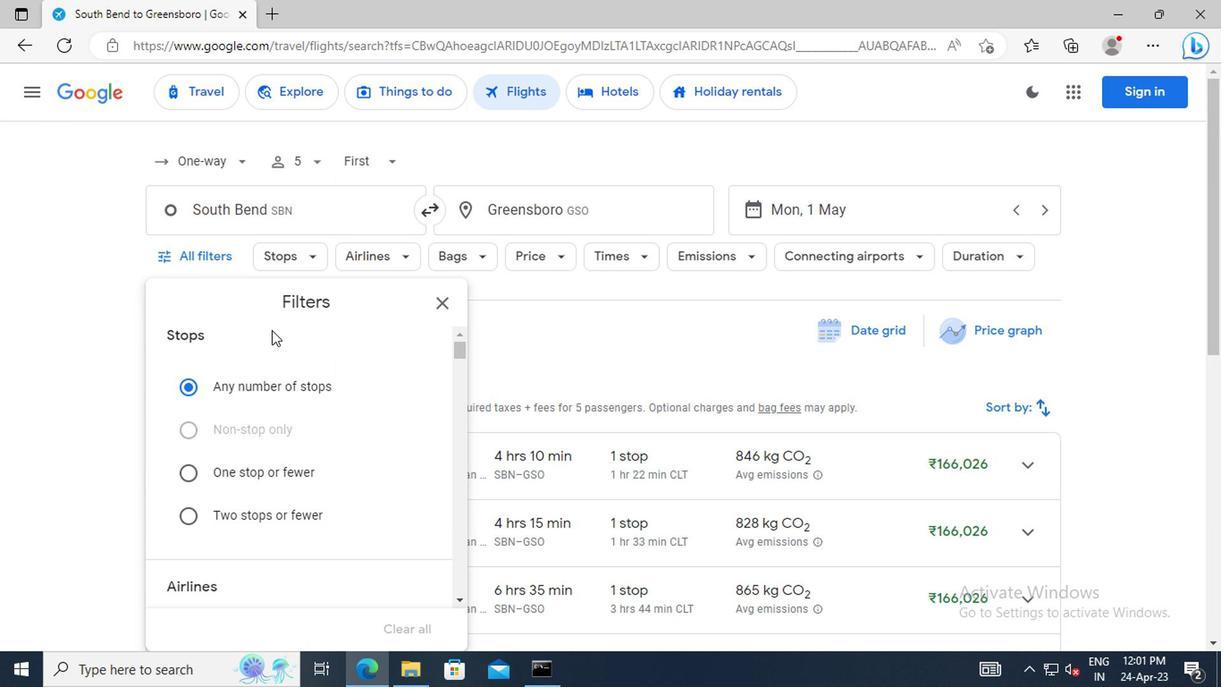 
Action: Mouse scrolled (366, 398) with delta (0, 0)
Screenshot: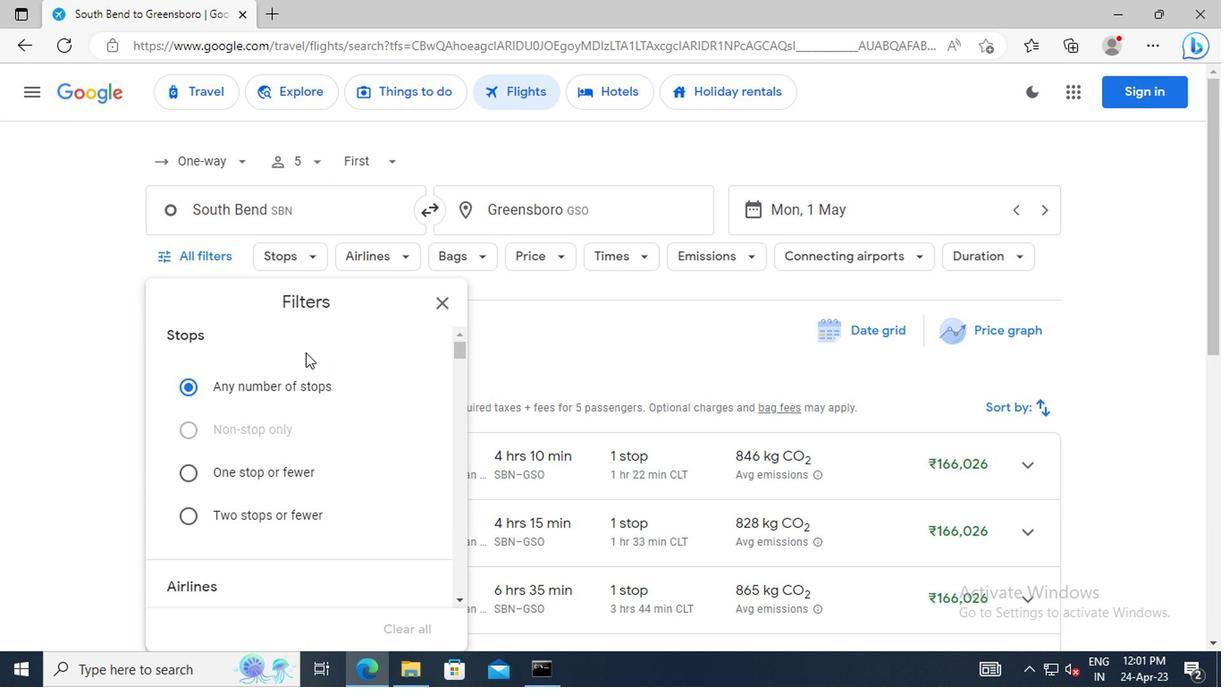 
Action: Mouse scrolled (366, 398) with delta (0, 0)
Screenshot: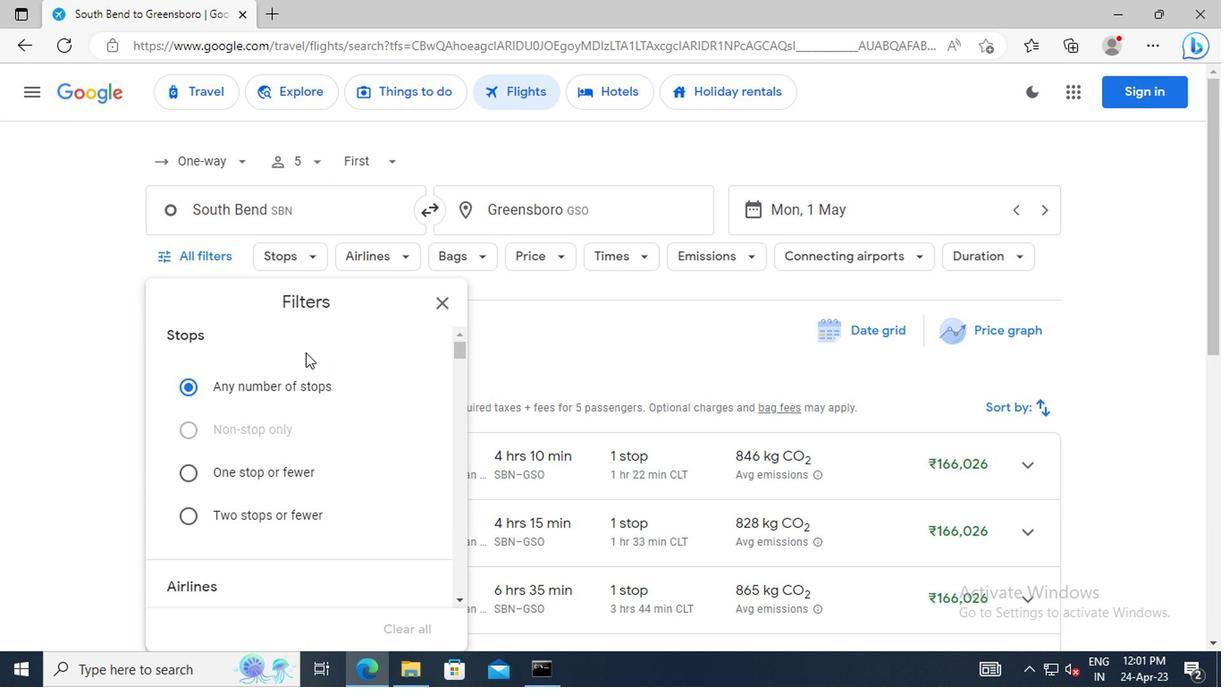 
Action: Mouse scrolled (366, 398) with delta (0, 0)
Screenshot: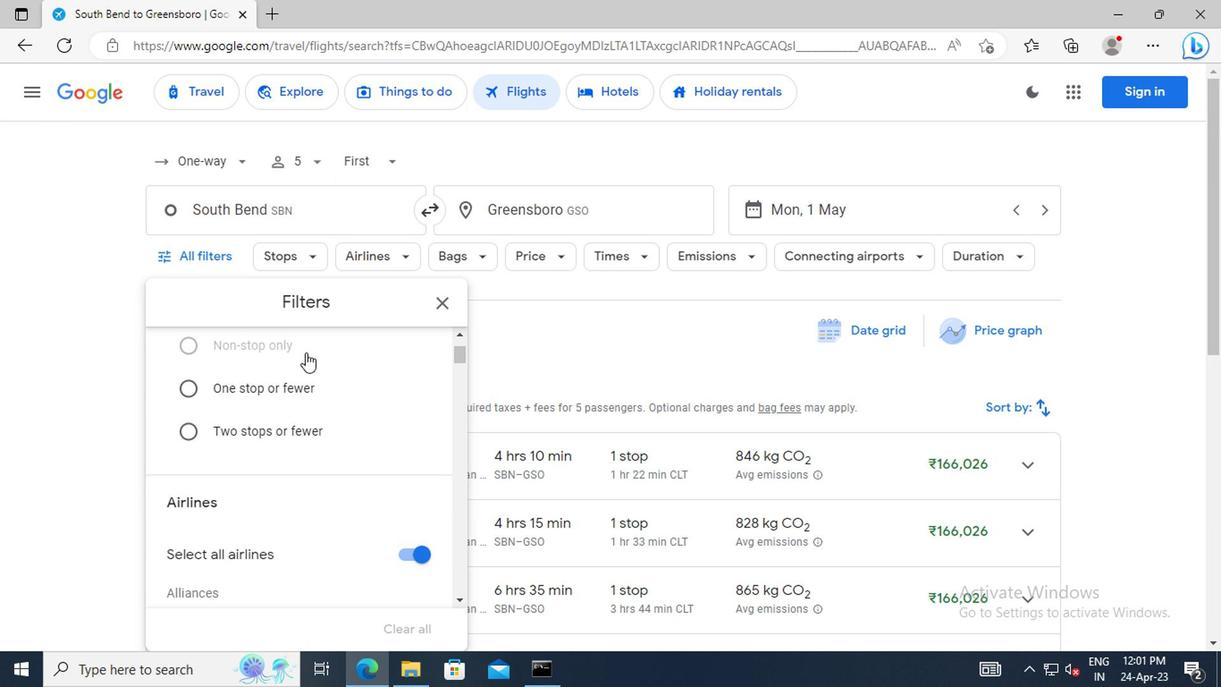 
Action: Mouse scrolled (366, 398) with delta (0, 0)
Screenshot: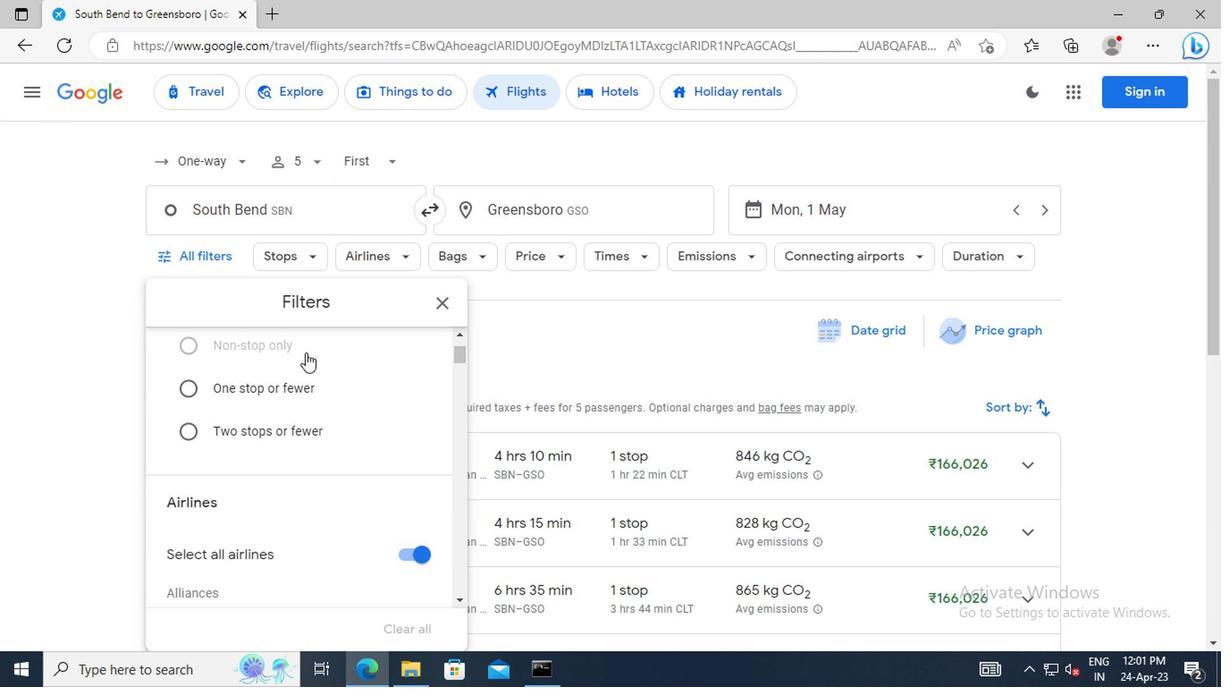 
Action: Mouse moved to (439, 480)
Screenshot: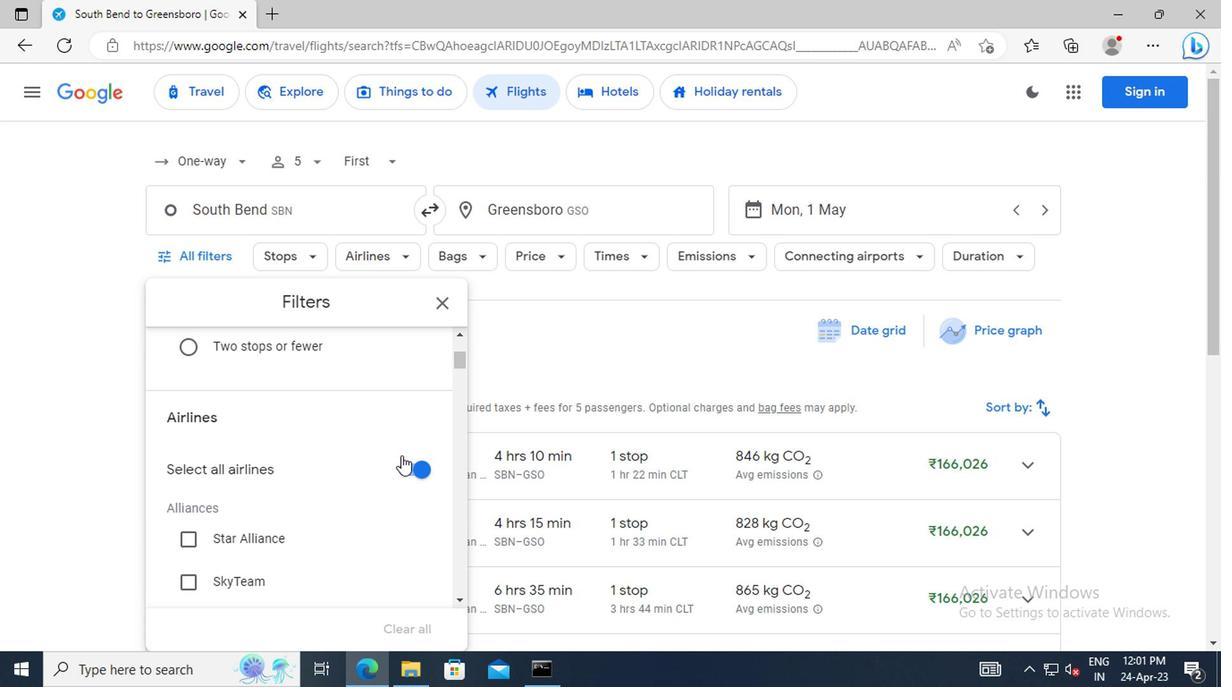
Action: Mouse pressed left at (439, 480)
Screenshot: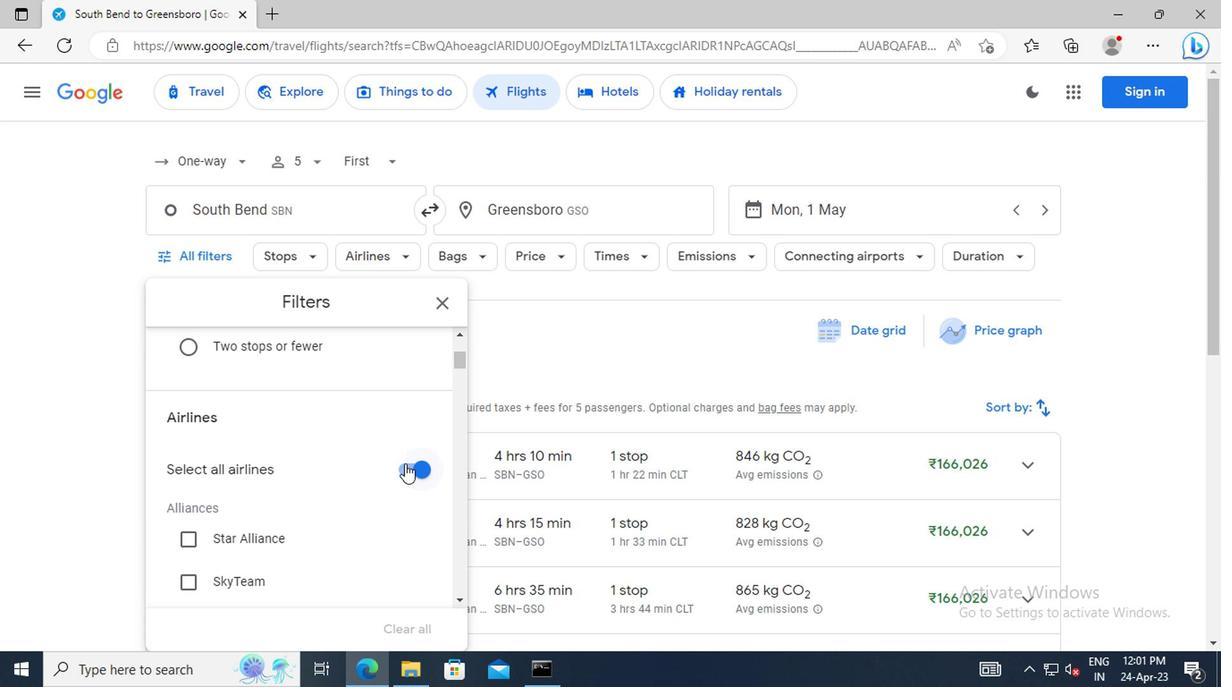 
Action: Mouse moved to (410, 459)
Screenshot: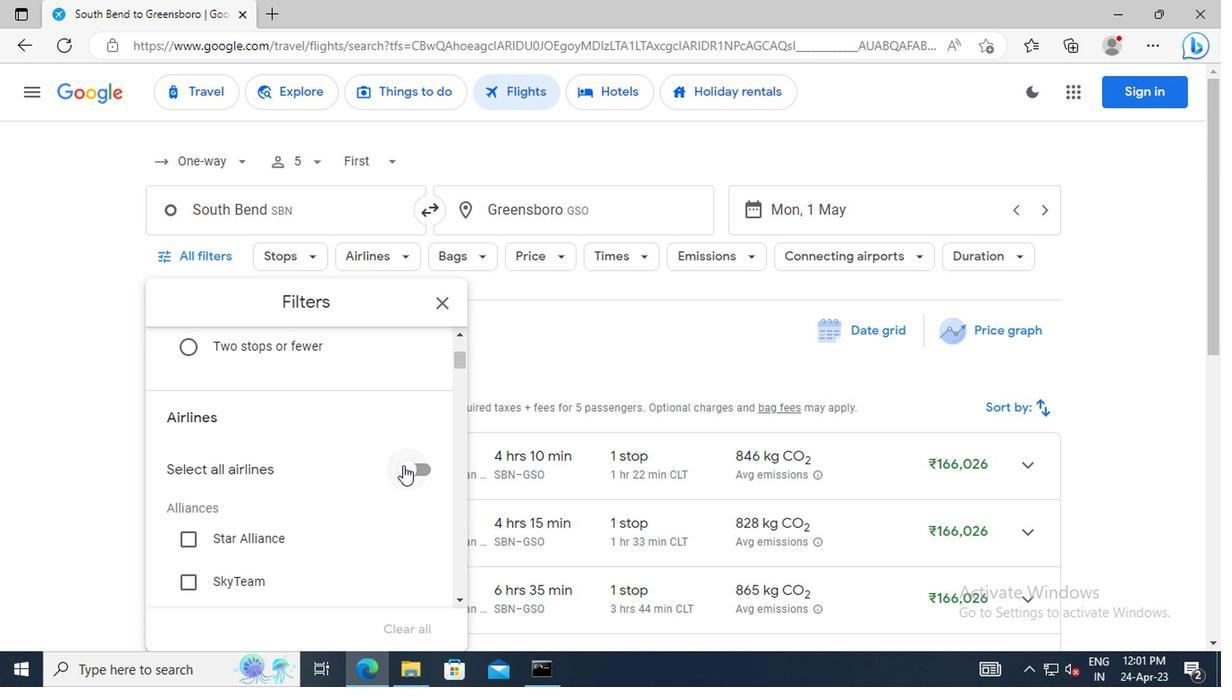 
Action: Mouse scrolled (410, 458) with delta (0, 0)
Screenshot: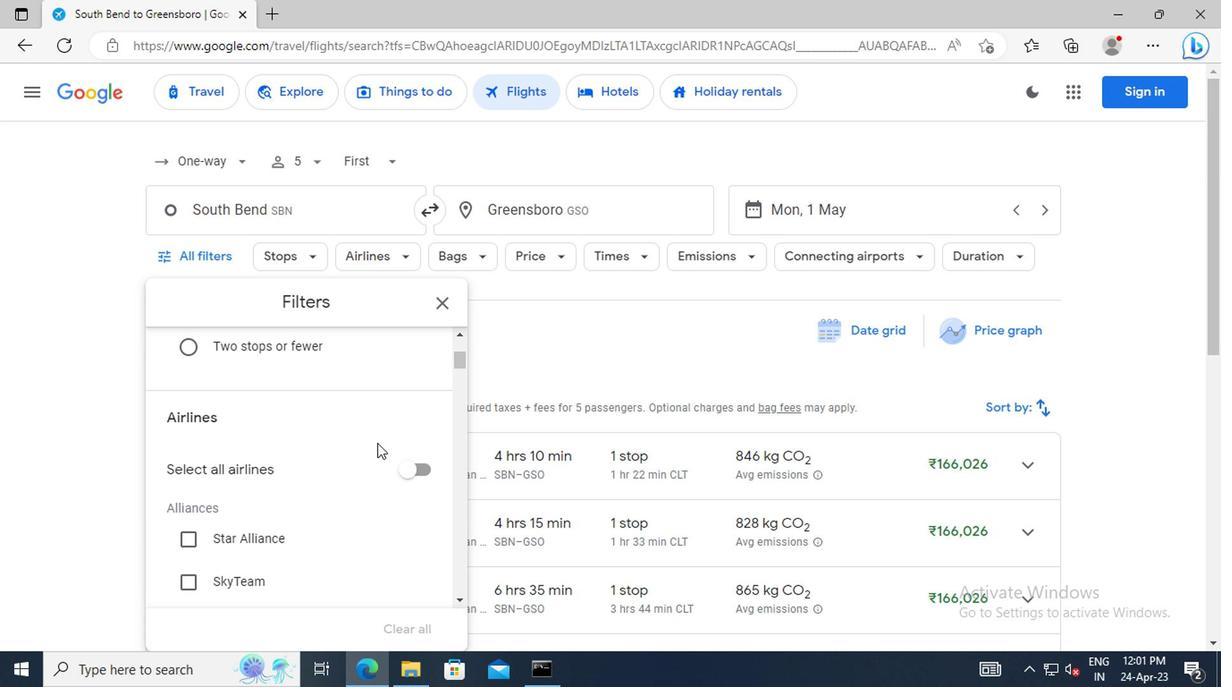 
Action: Mouse scrolled (410, 458) with delta (0, 0)
Screenshot: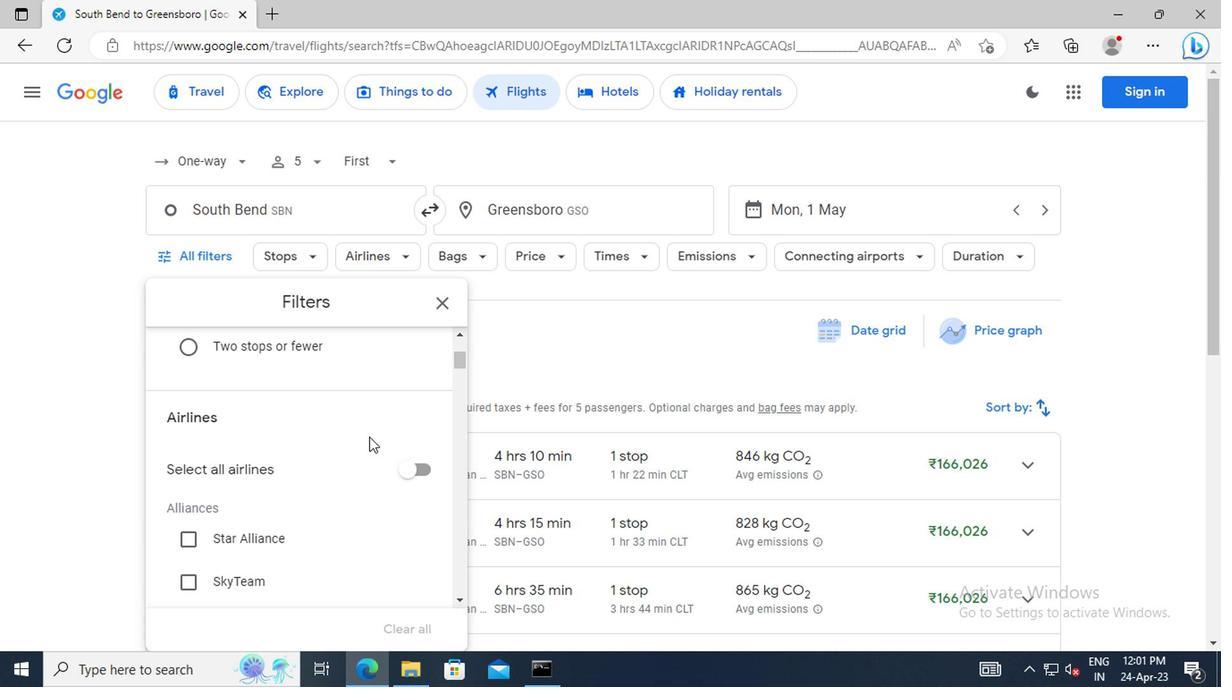 
Action: Mouse scrolled (410, 458) with delta (0, 0)
Screenshot: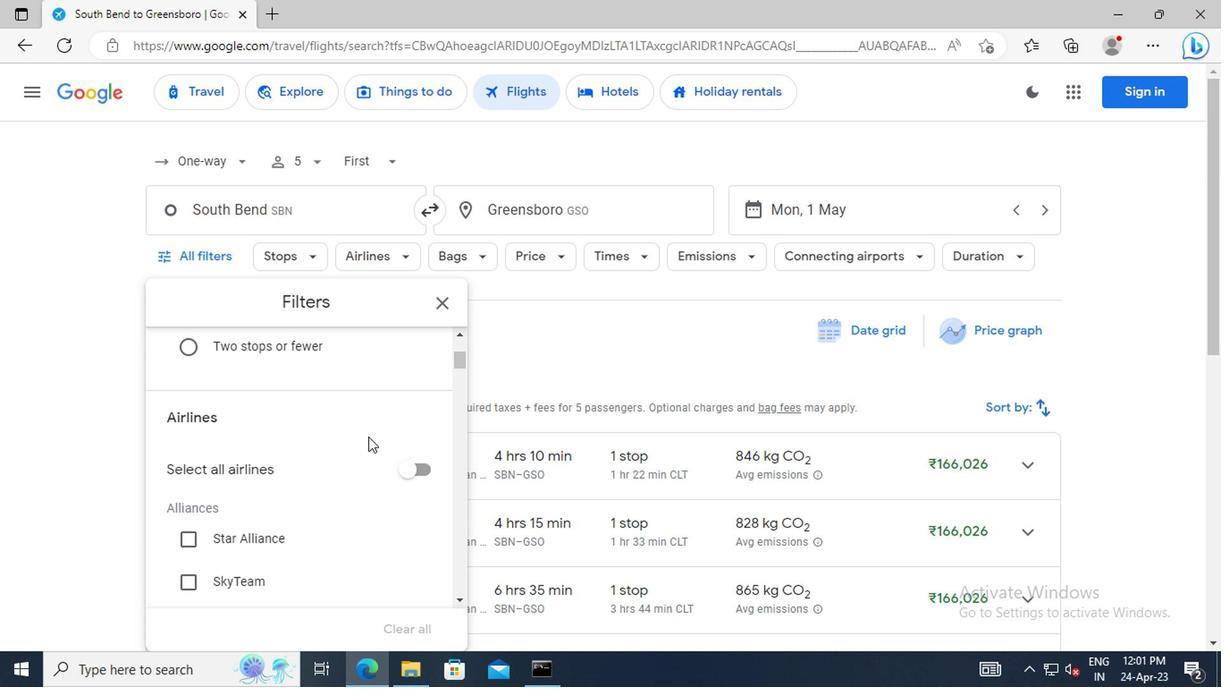 
Action: Mouse scrolled (410, 458) with delta (0, 0)
Screenshot: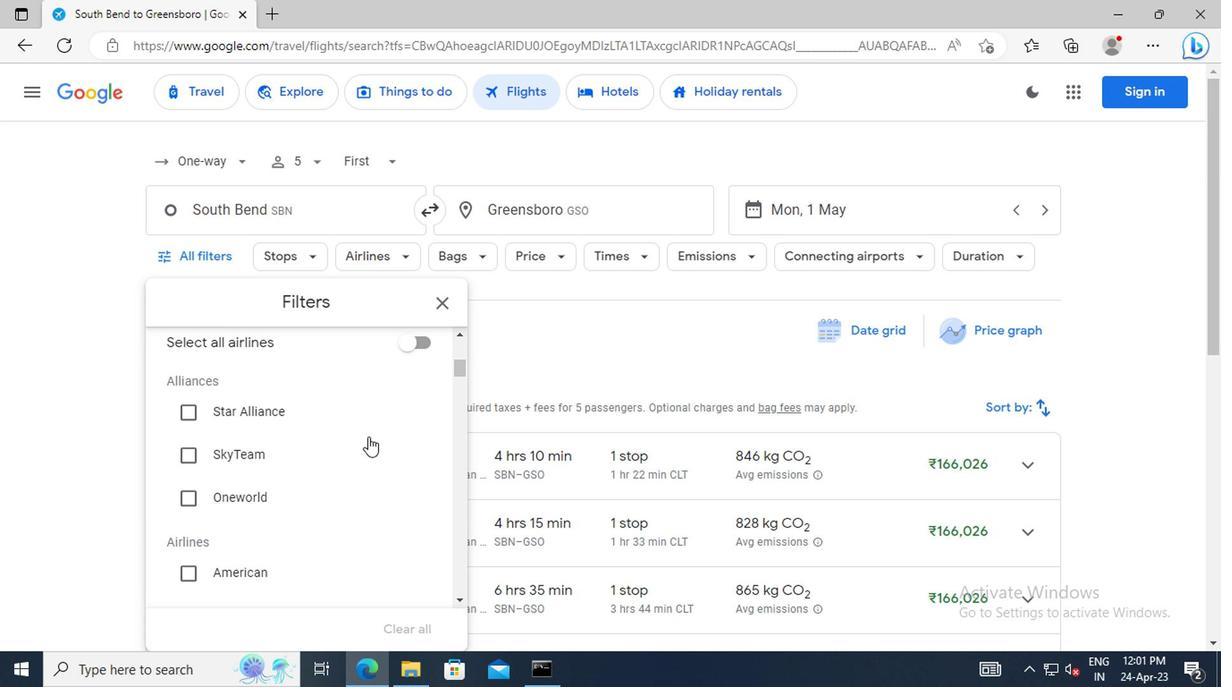 
Action: Mouse scrolled (410, 458) with delta (0, 0)
Screenshot: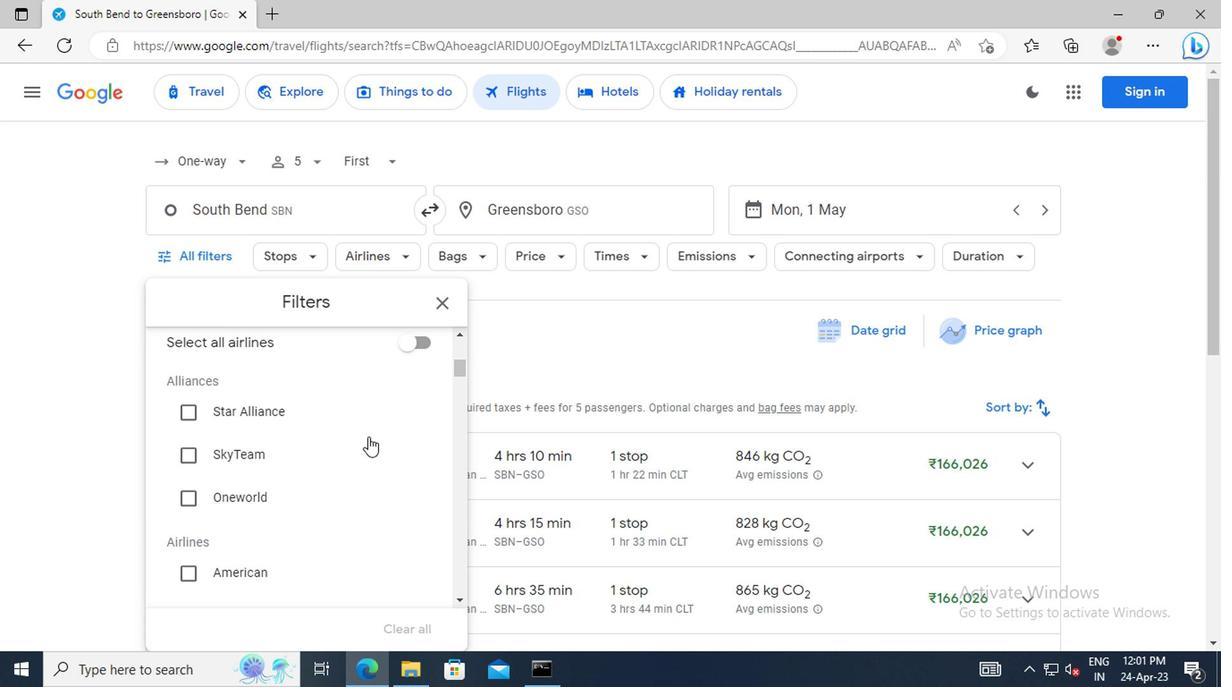 
Action: Mouse moved to (285, 497)
Screenshot: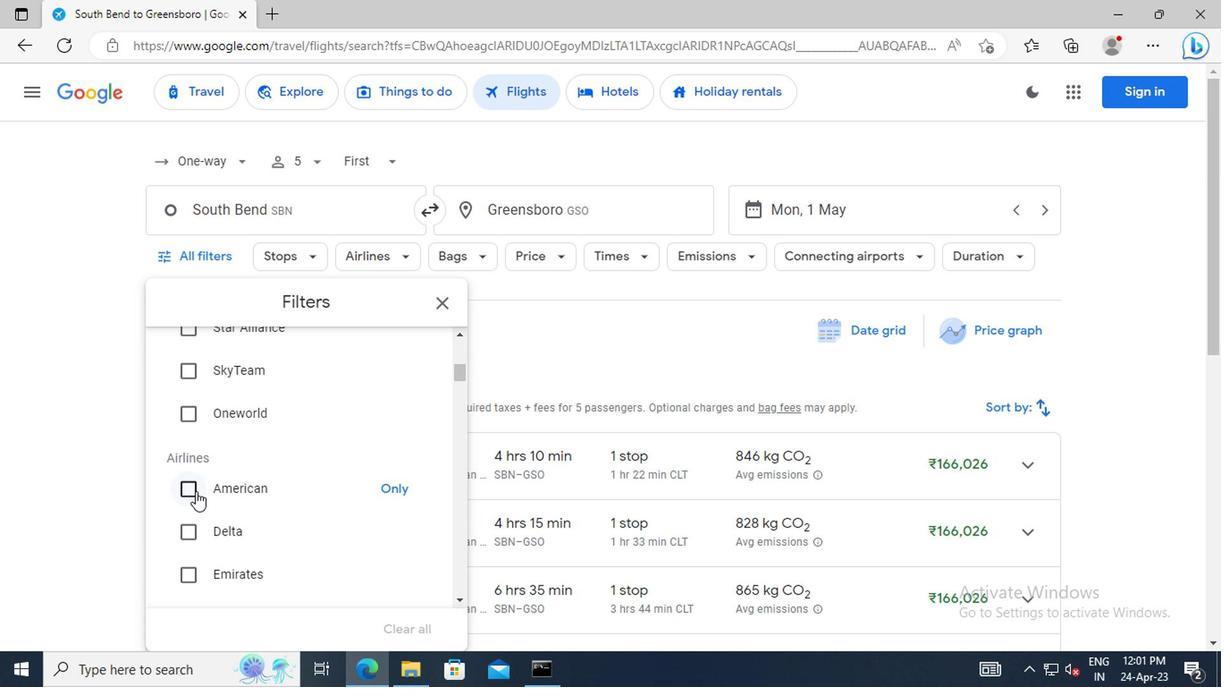 
Action: Mouse pressed left at (285, 497)
Screenshot: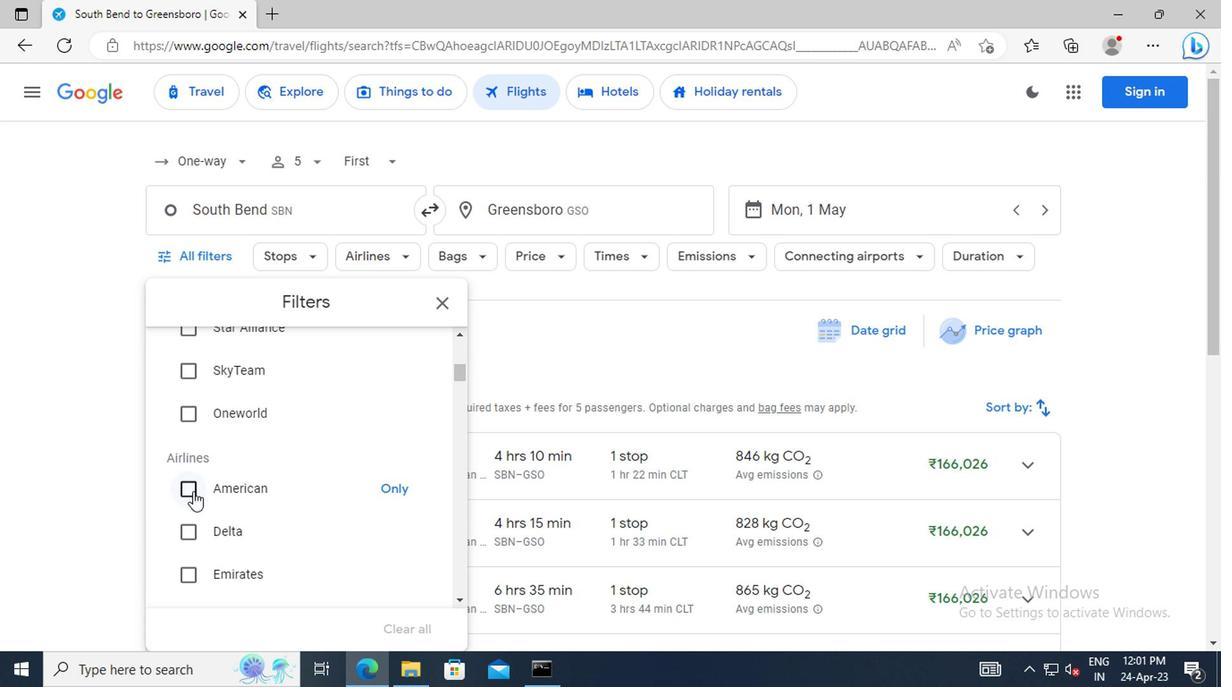 
Action: Mouse moved to (417, 472)
Screenshot: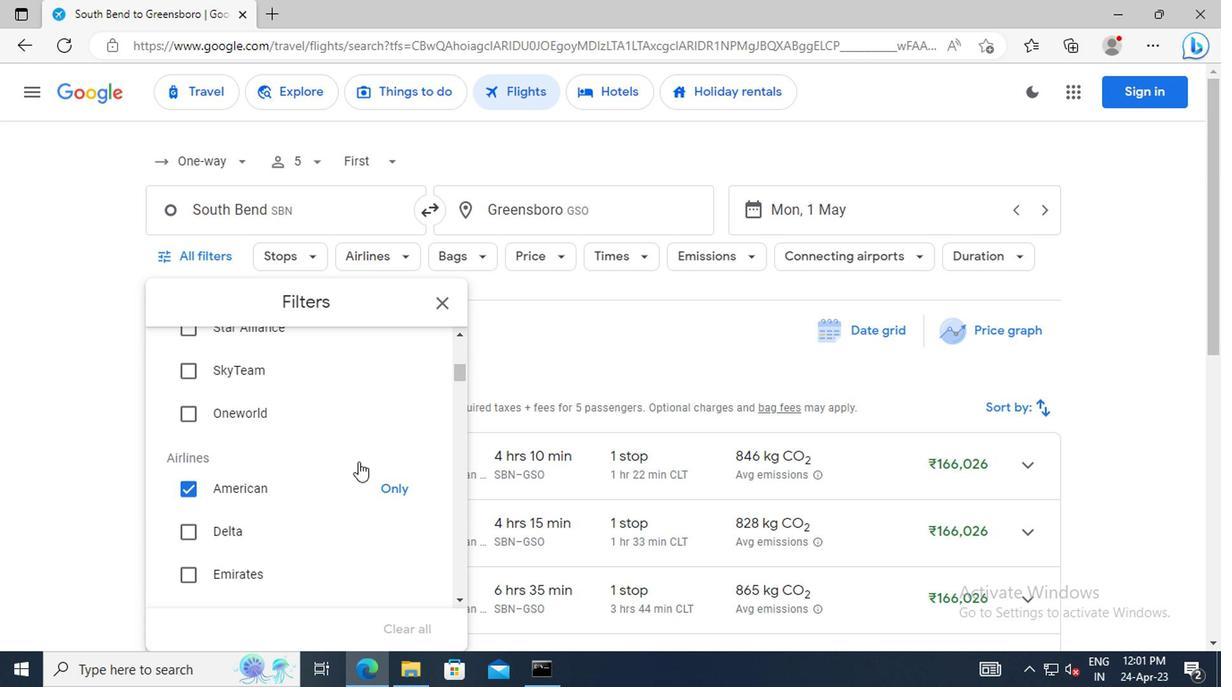 
Action: Mouse scrolled (417, 472) with delta (0, 0)
Screenshot: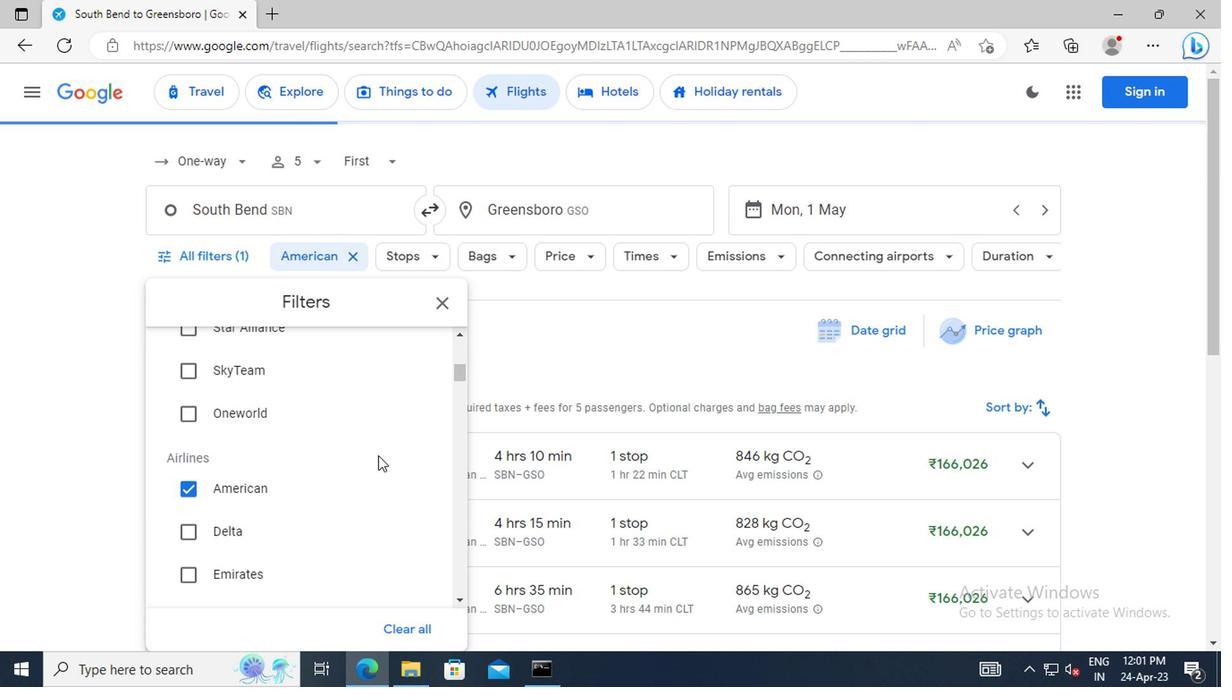 
Action: Mouse scrolled (417, 472) with delta (0, 0)
Screenshot: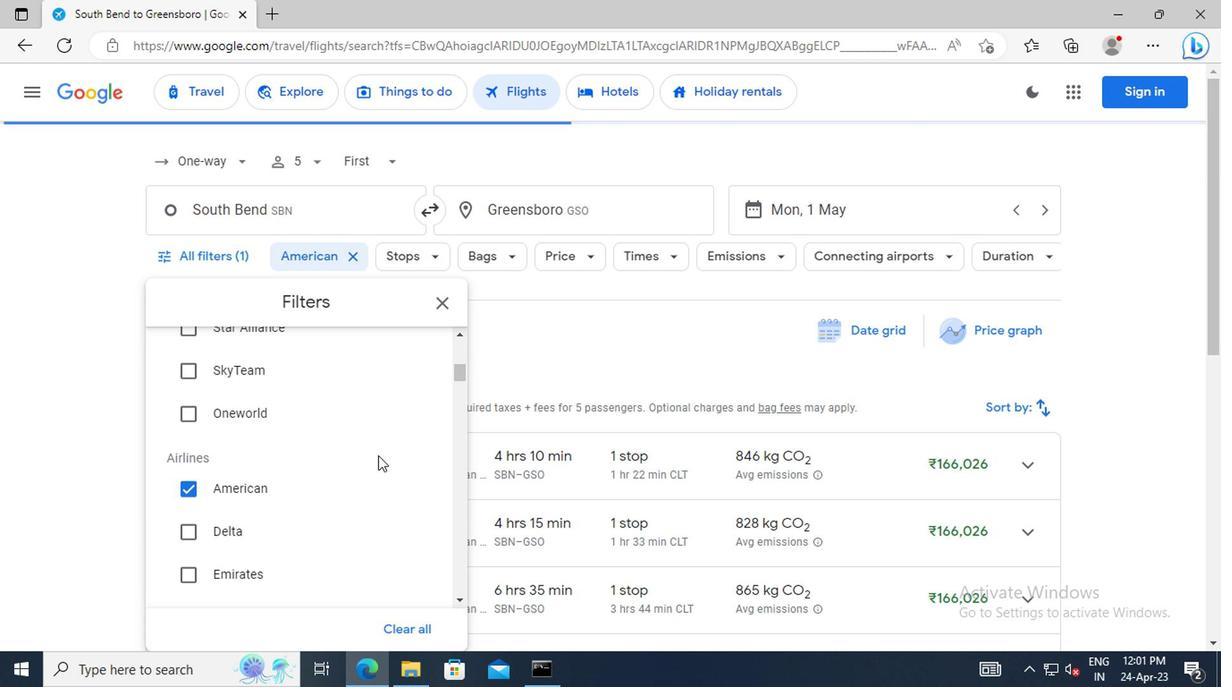 
Action: Mouse moved to (419, 472)
Screenshot: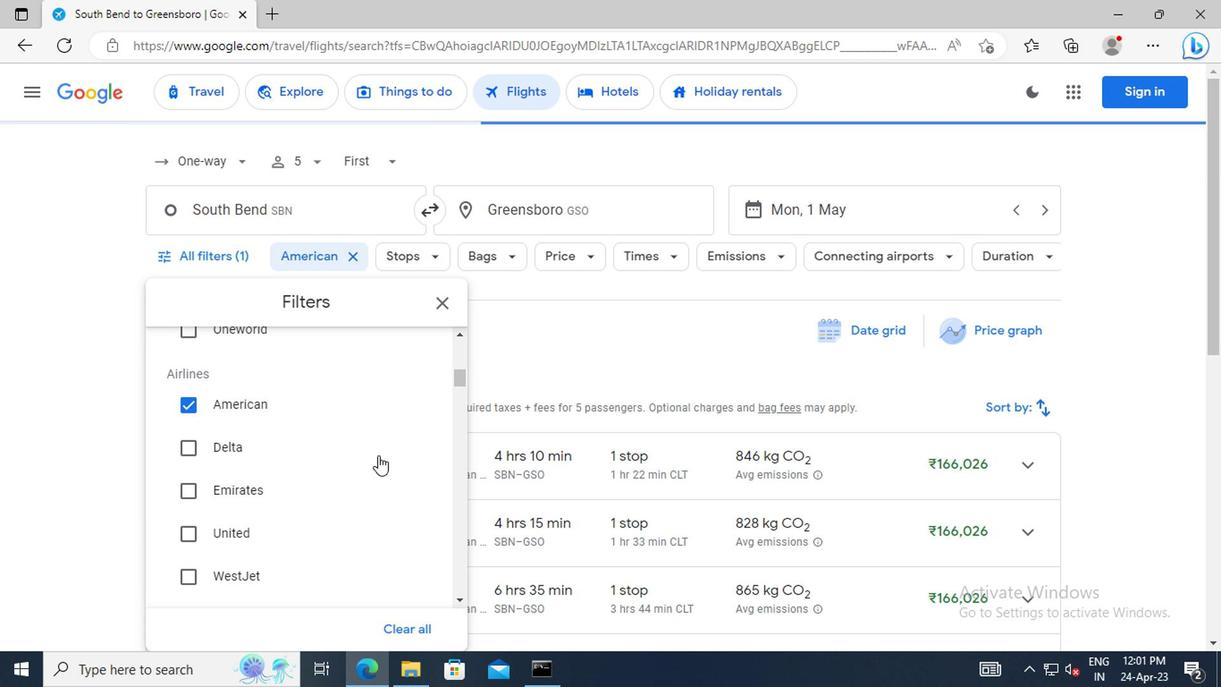 
Action: Mouse scrolled (419, 472) with delta (0, 0)
Screenshot: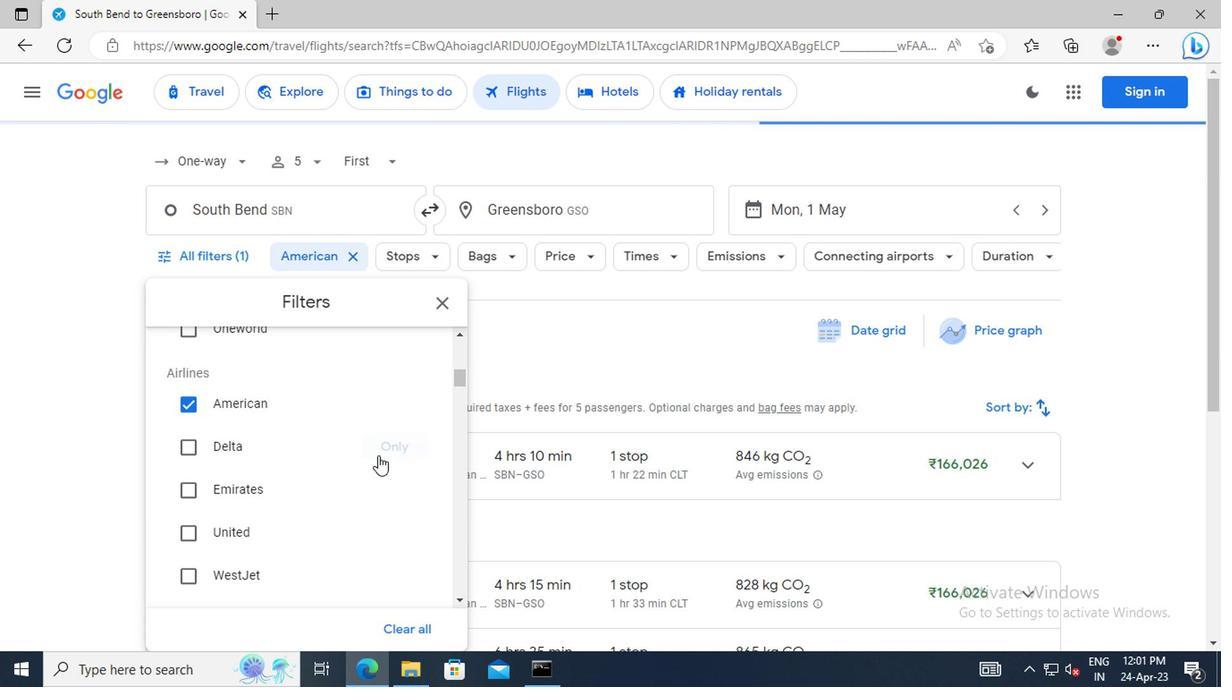 
Action: Mouse scrolled (419, 472) with delta (0, 0)
Screenshot: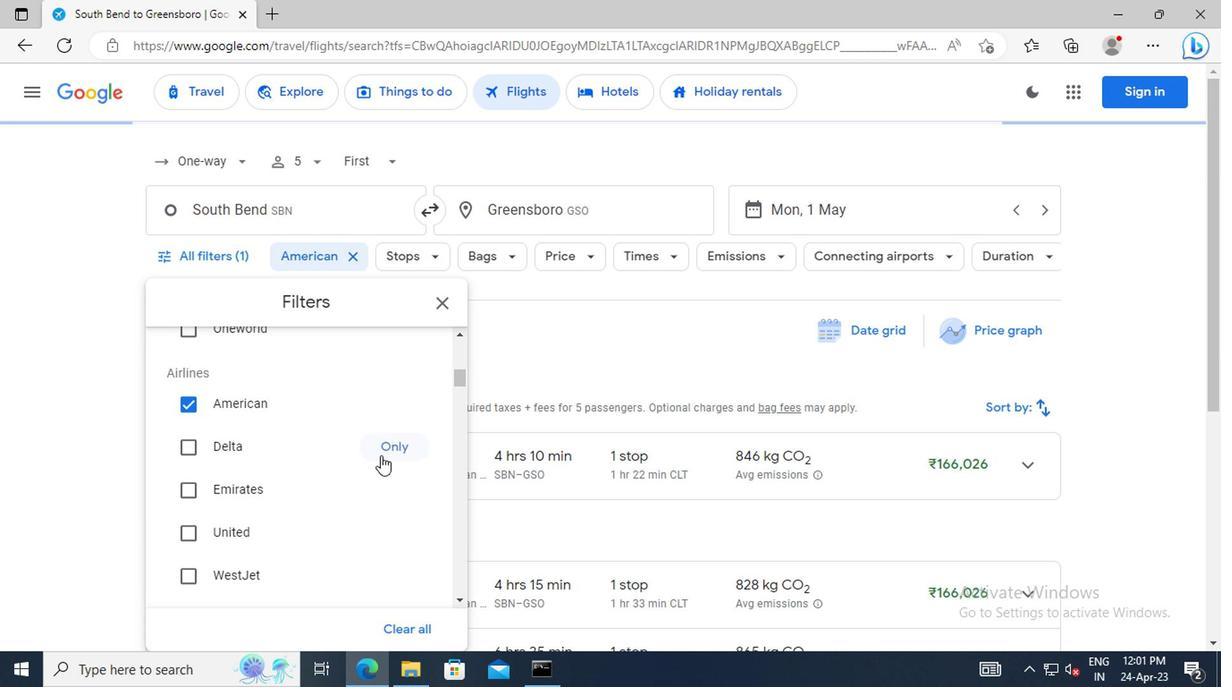 
Action: Mouse scrolled (419, 472) with delta (0, 0)
Screenshot: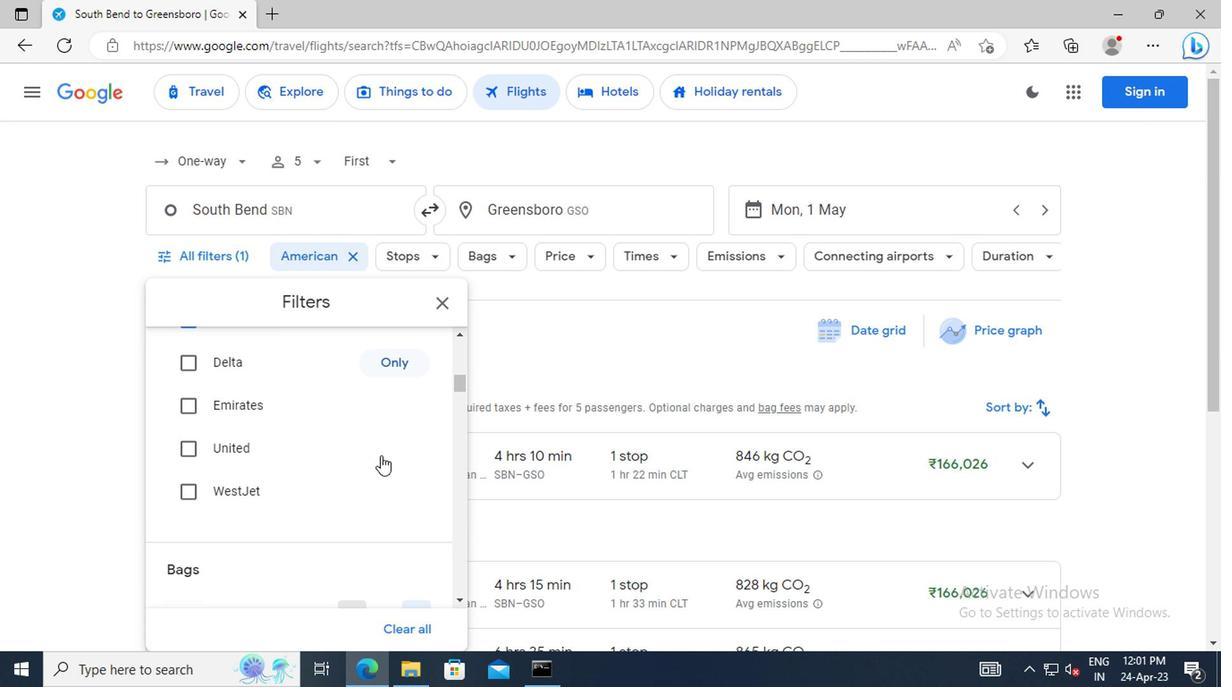 
Action: Mouse scrolled (419, 472) with delta (0, 0)
Screenshot: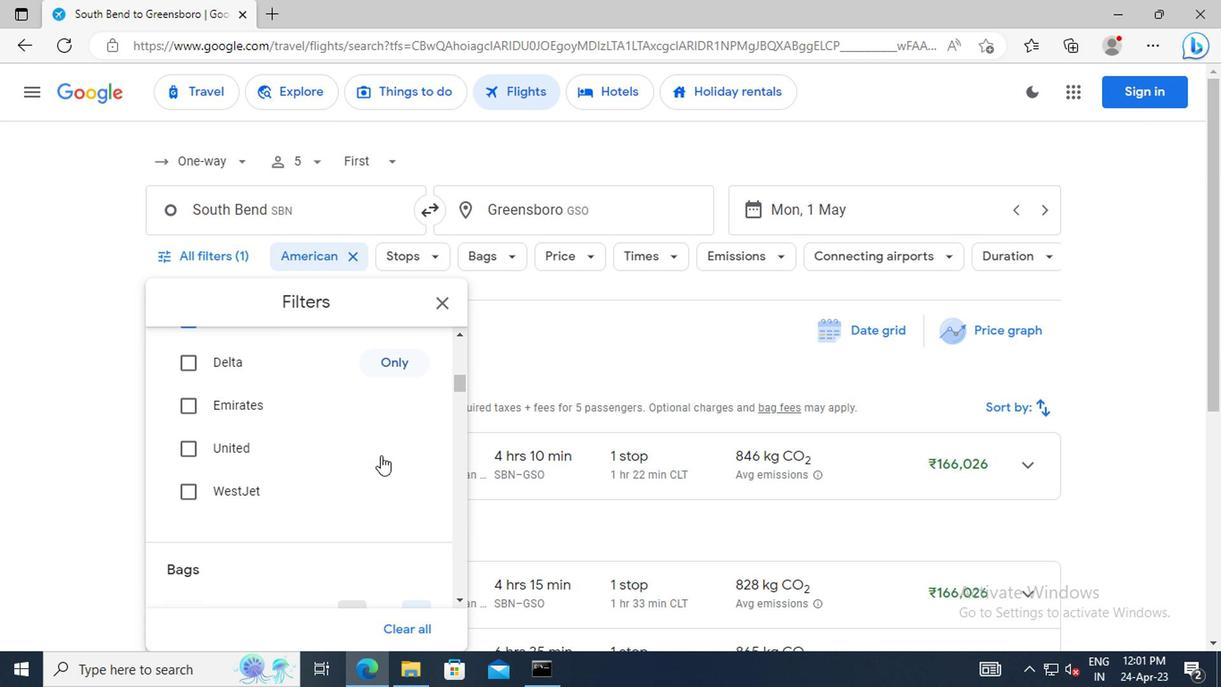 
Action: Mouse scrolled (419, 472) with delta (0, 0)
Screenshot: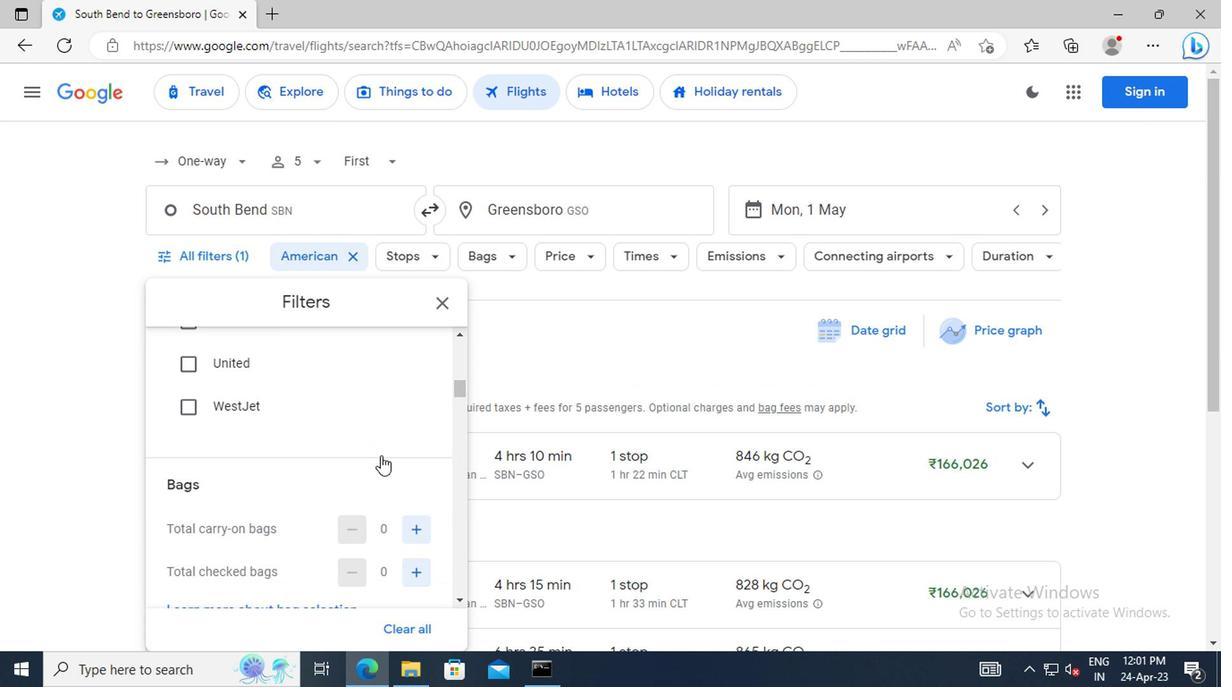 
Action: Mouse moved to (444, 525)
Screenshot: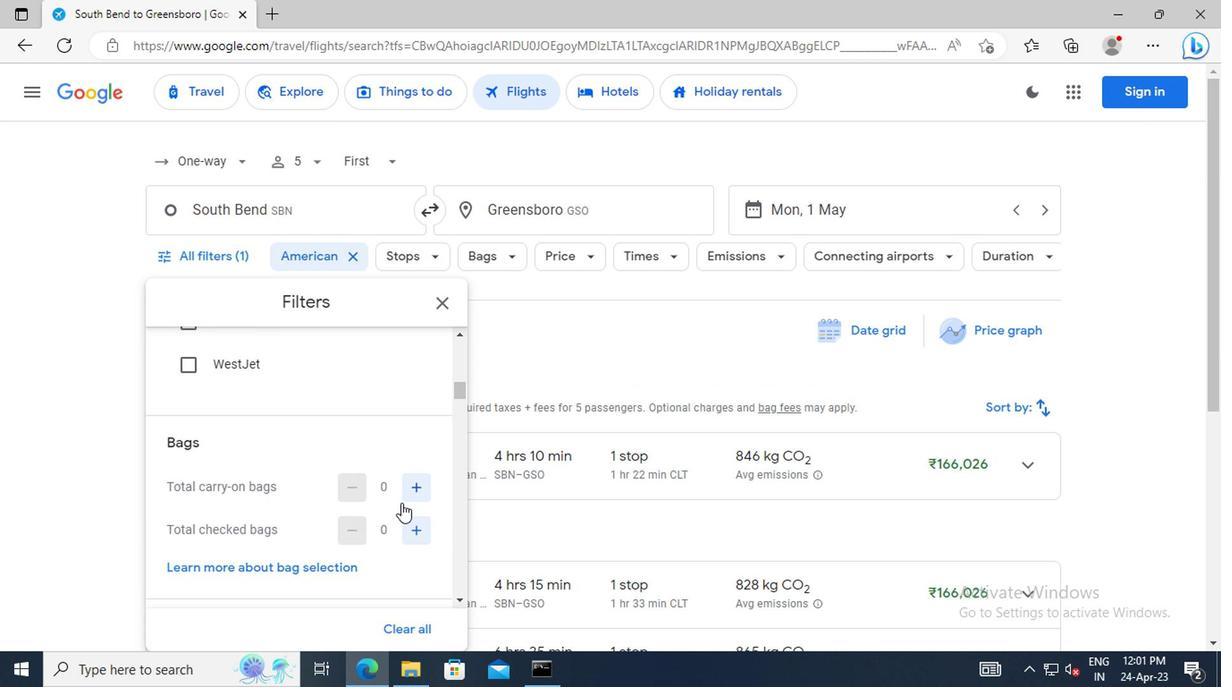
Action: Mouse pressed left at (444, 525)
Screenshot: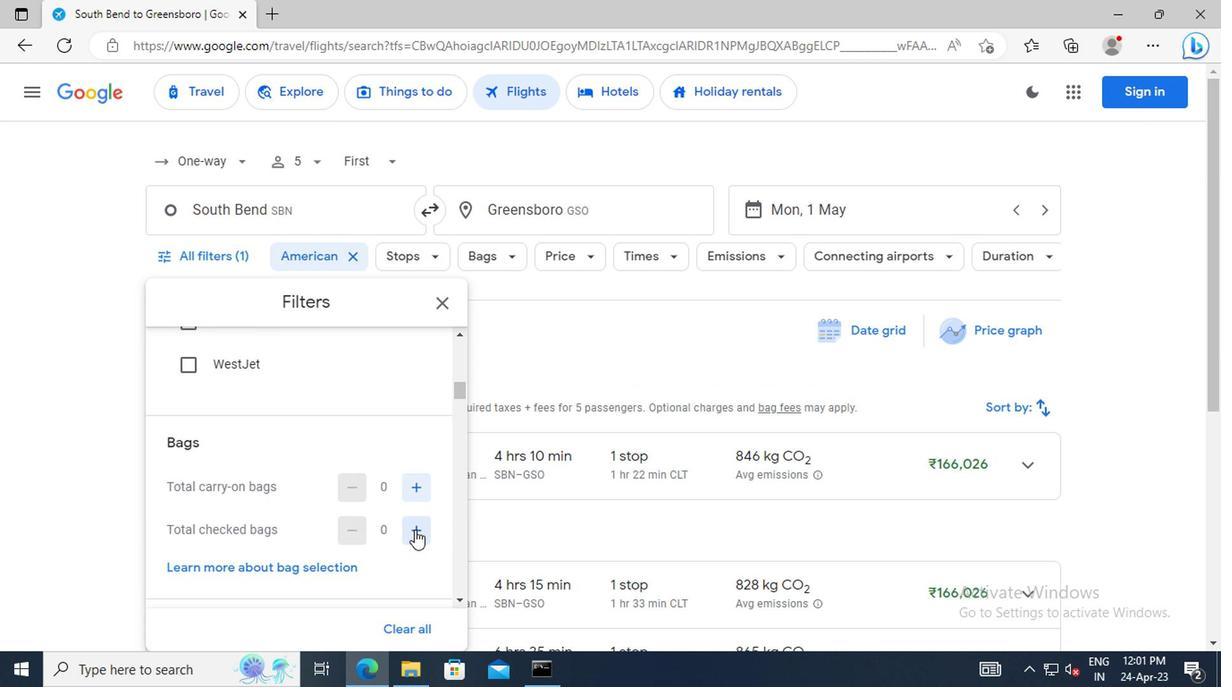 
Action: Mouse pressed left at (444, 525)
Screenshot: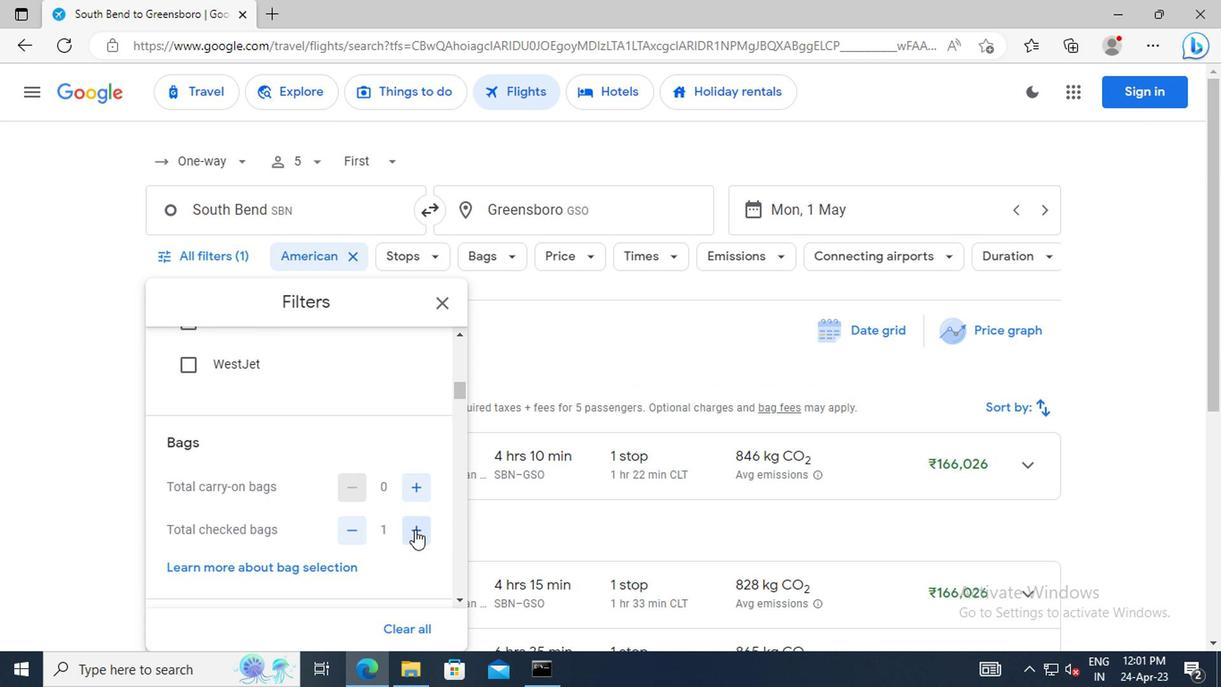 
Action: Mouse pressed left at (444, 525)
Screenshot: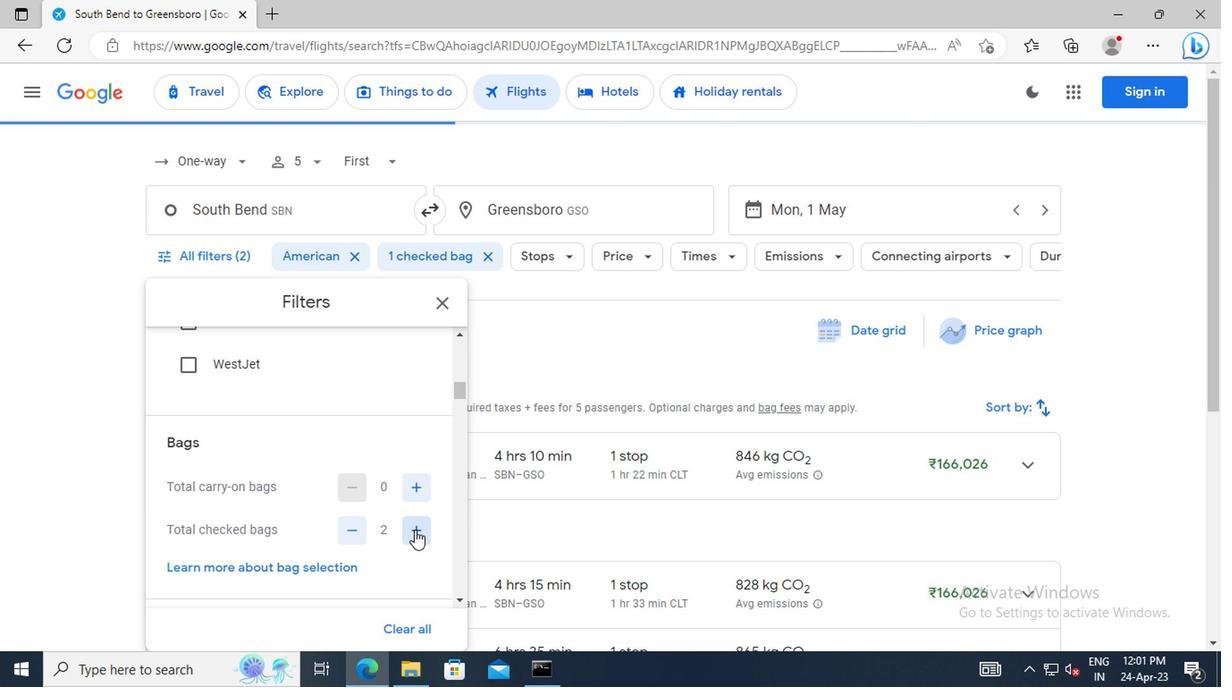 
Action: Mouse pressed left at (444, 525)
Screenshot: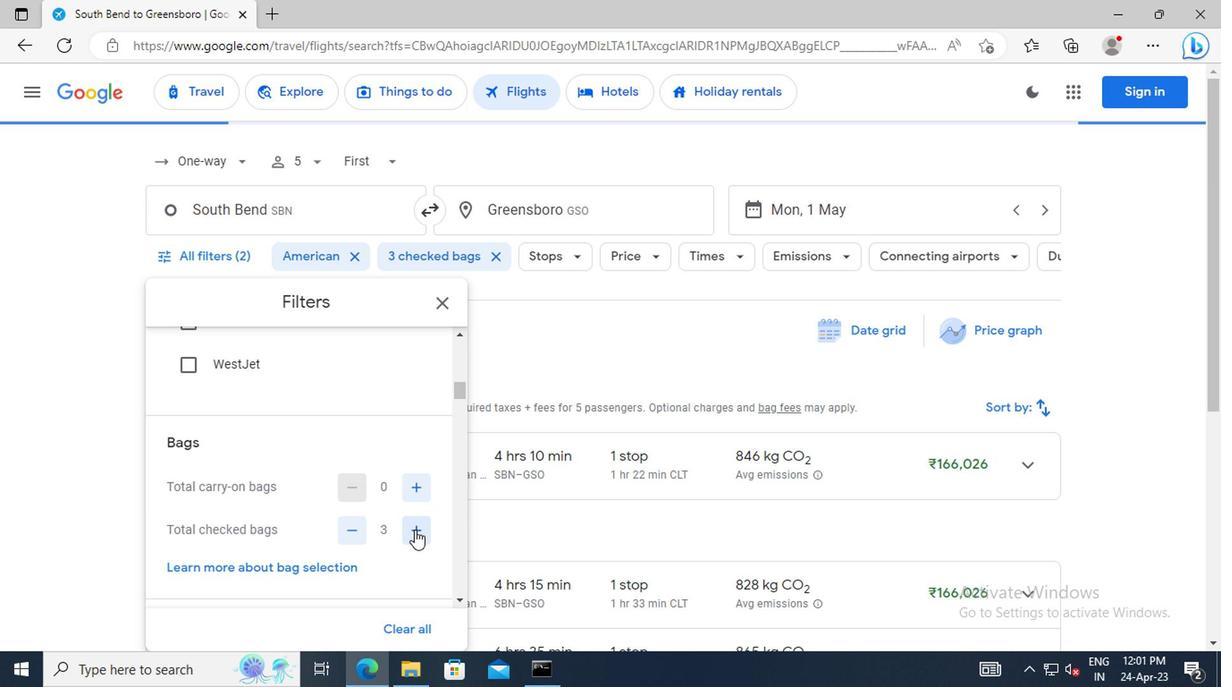 
Action: Mouse pressed left at (444, 525)
Screenshot: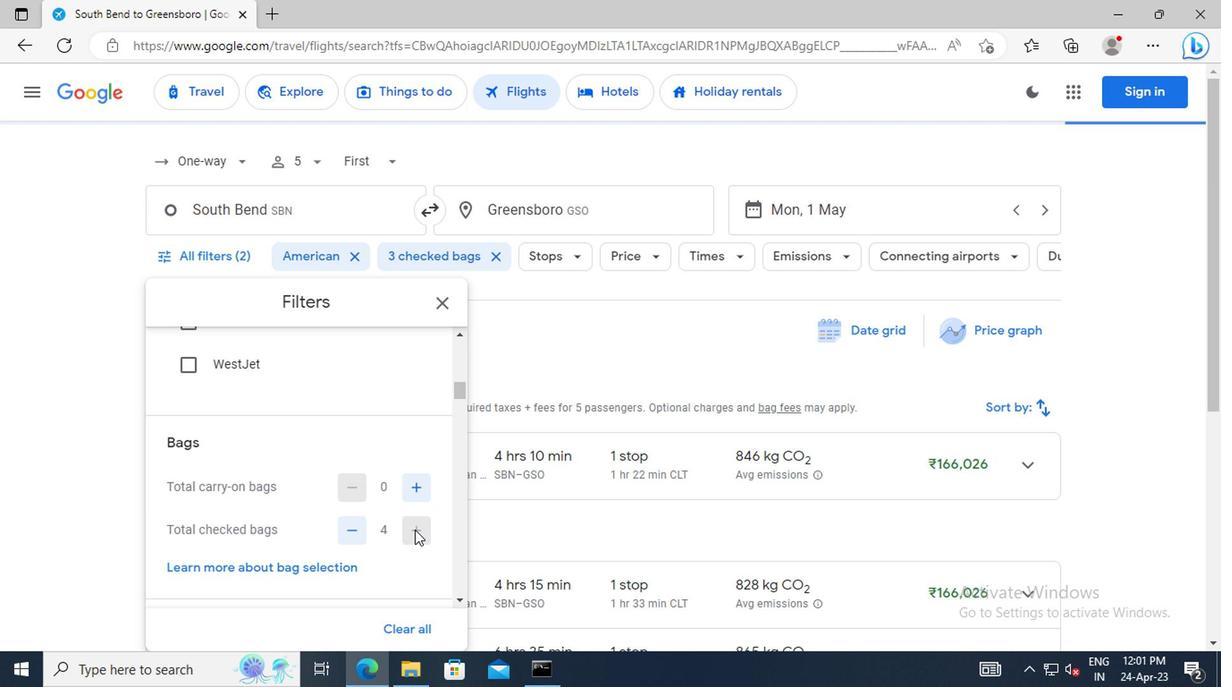 
Action: Mouse moved to (430, 477)
Screenshot: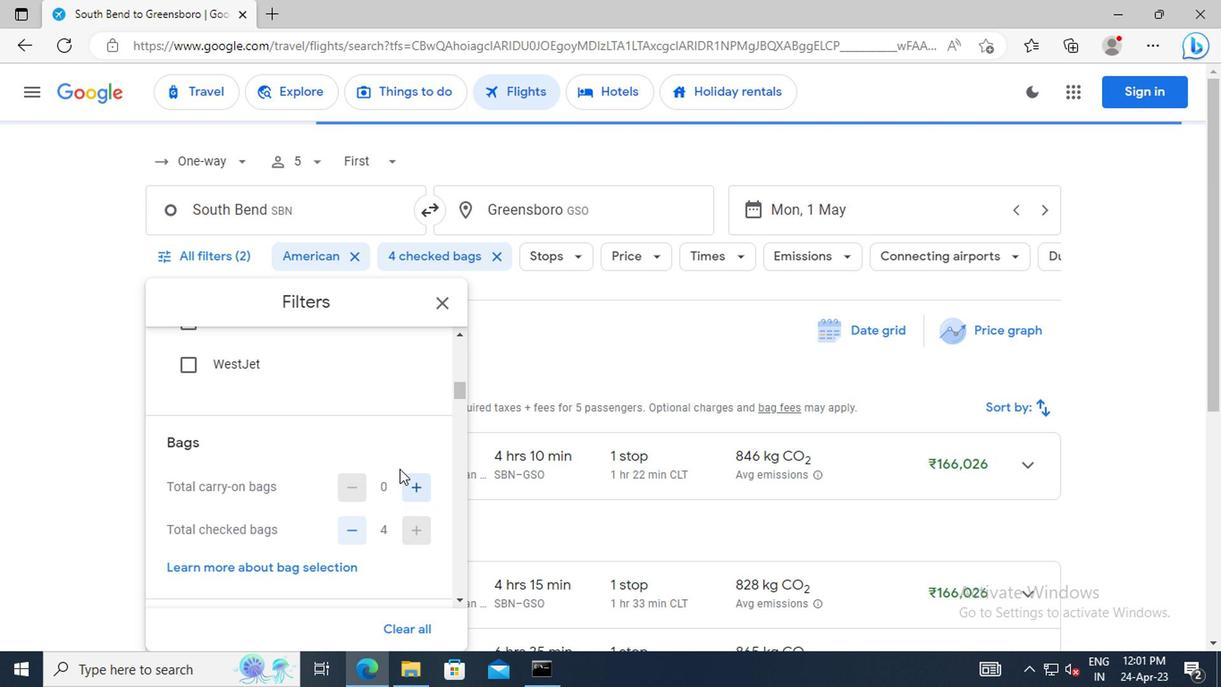 
Action: Mouse scrolled (430, 476) with delta (0, 0)
Screenshot: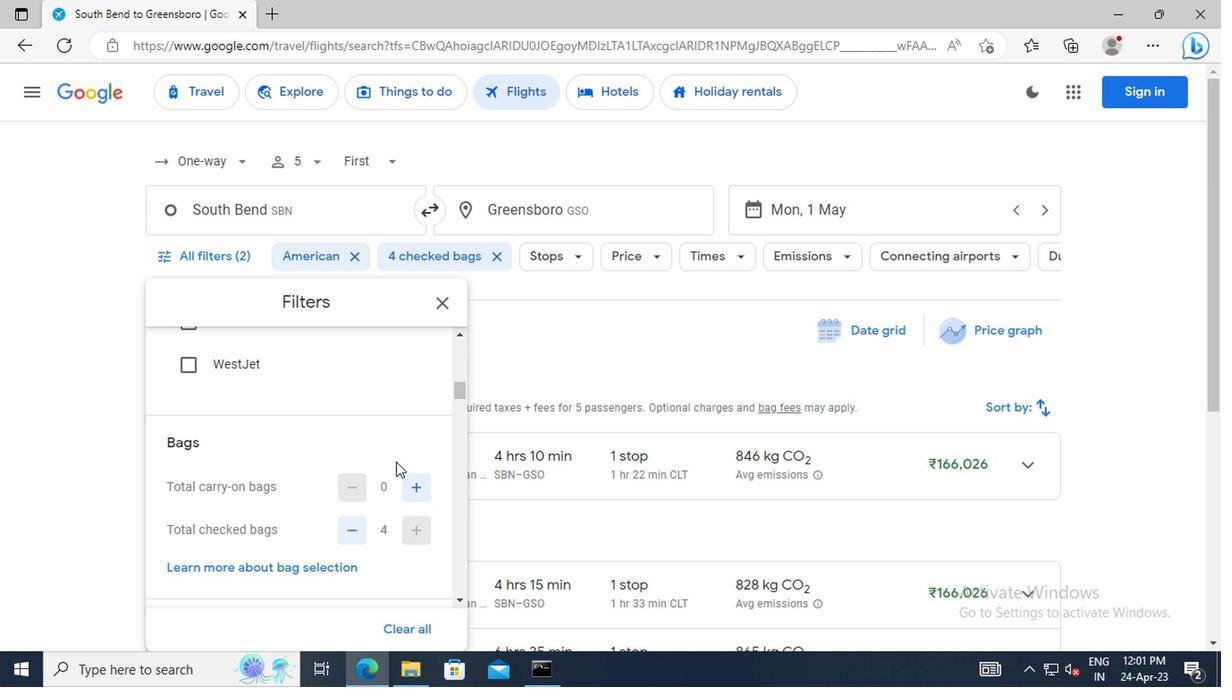 
Action: Mouse scrolled (430, 476) with delta (0, 0)
Screenshot: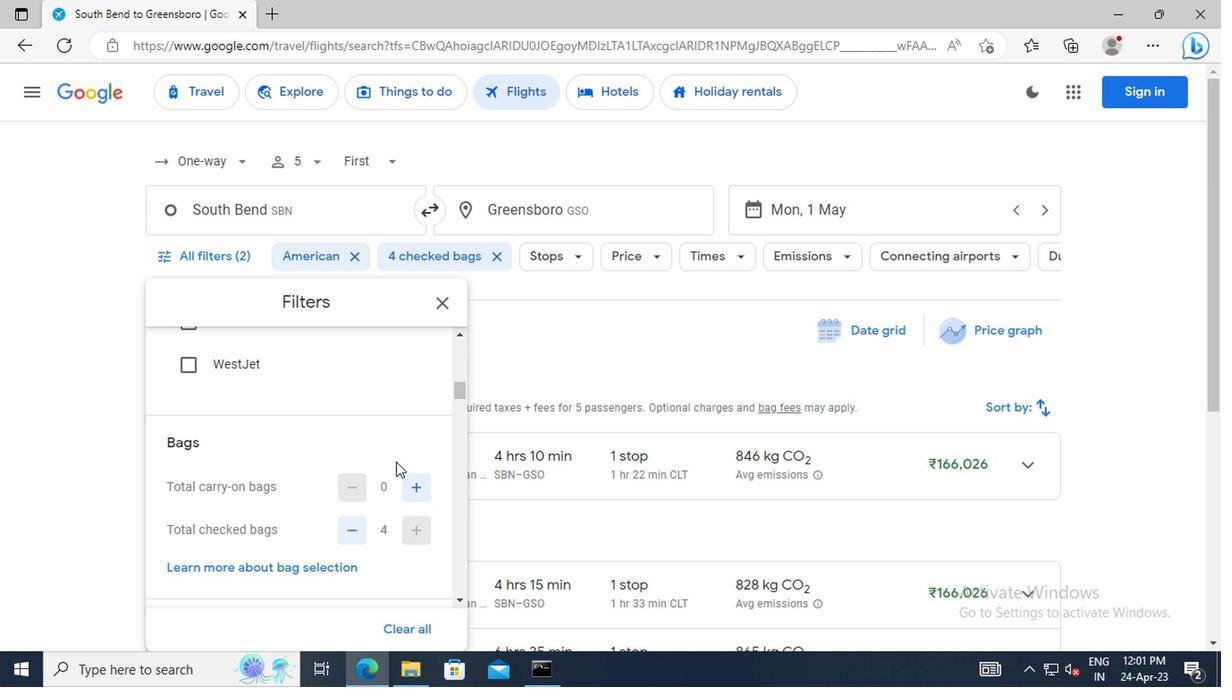 
Action: Mouse scrolled (430, 476) with delta (0, 0)
Screenshot: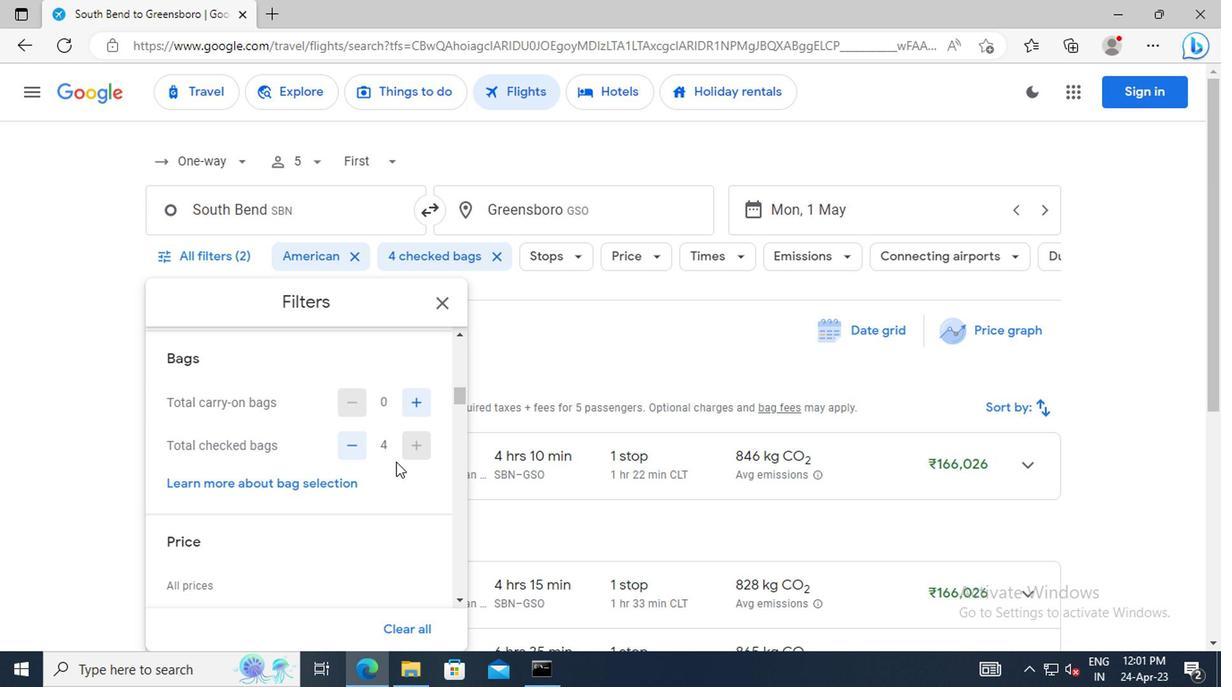 
Action: Mouse scrolled (430, 476) with delta (0, 0)
Screenshot: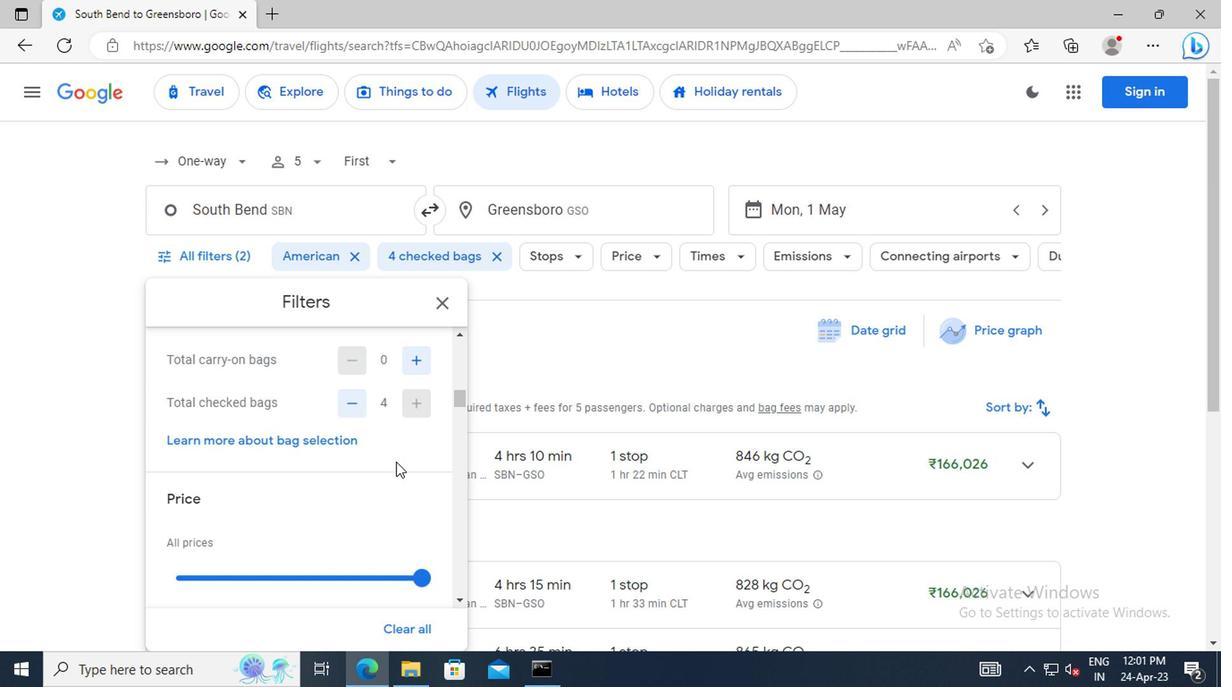 
Action: Mouse scrolled (430, 476) with delta (0, 0)
Screenshot: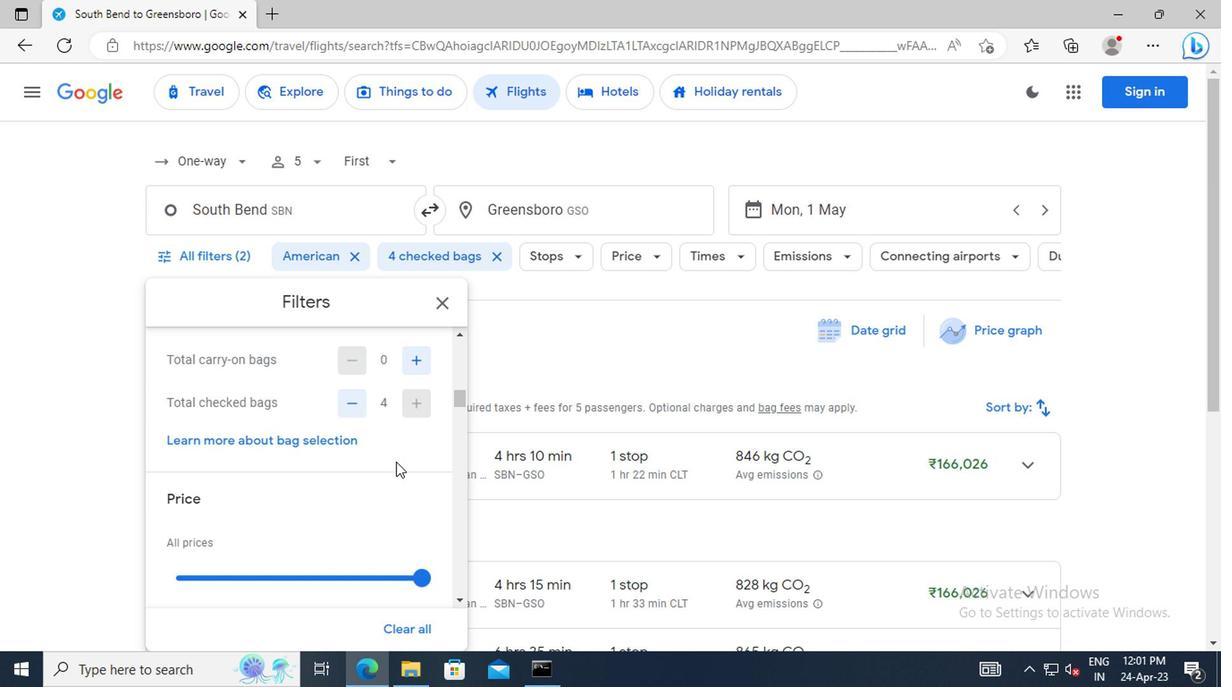 
Action: Mouse moved to (444, 500)
Screenshot: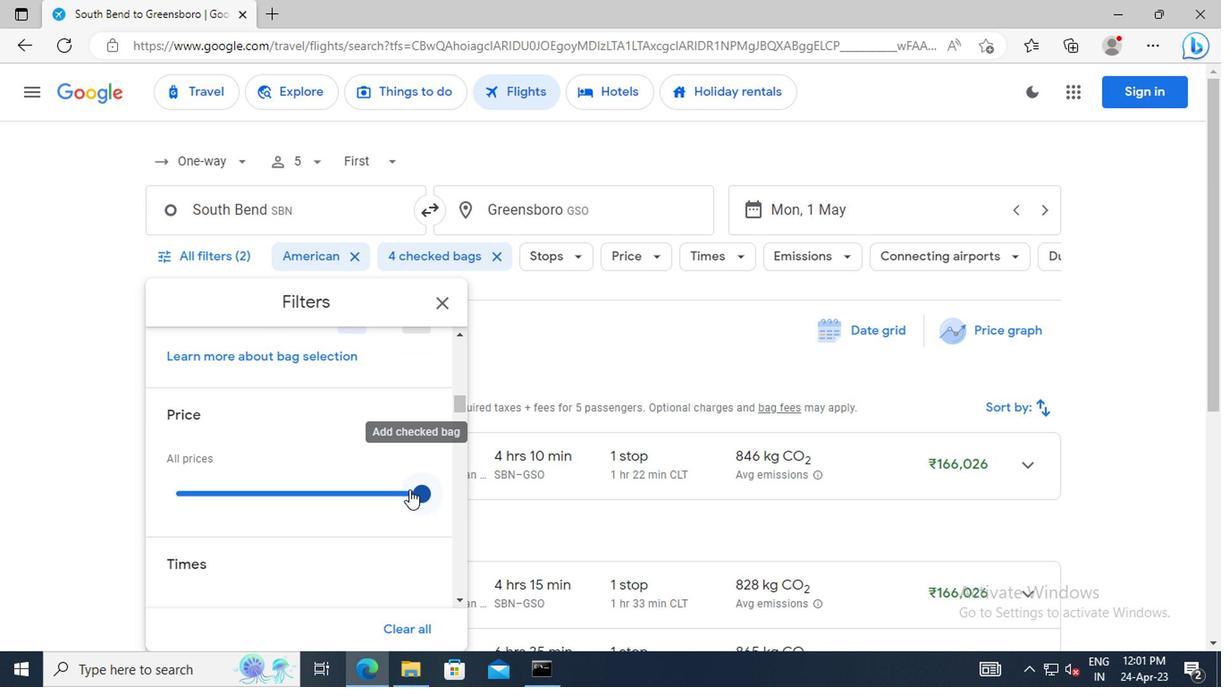 
Action: Mouse pressed left at (444, 500)
Screenshot: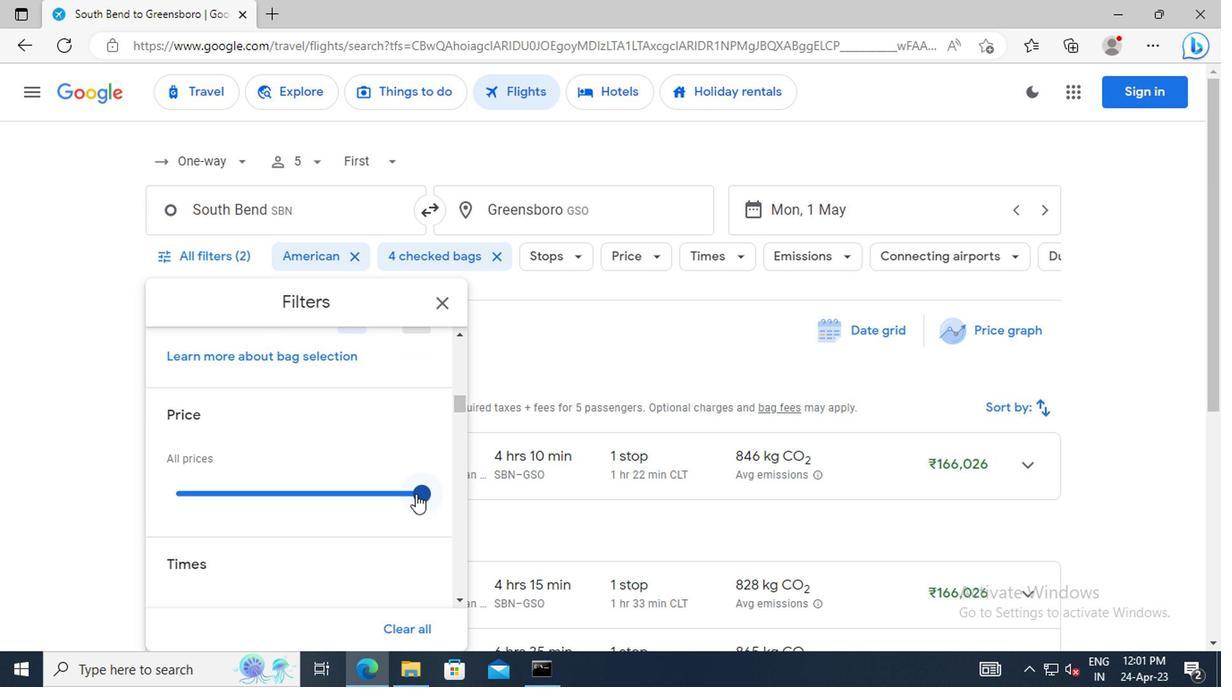 
Action: Mouse moved to (462, 362)
Screenshot: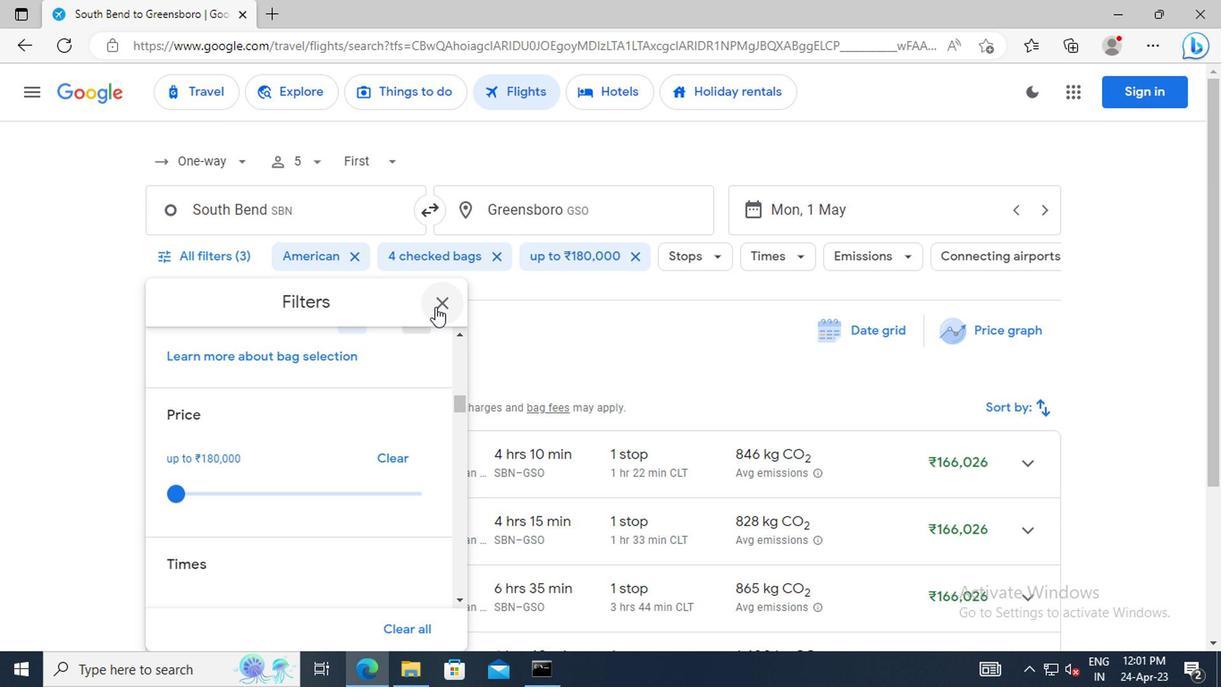 
Action: Mouse pressed left at (462, 362)
Screenshot: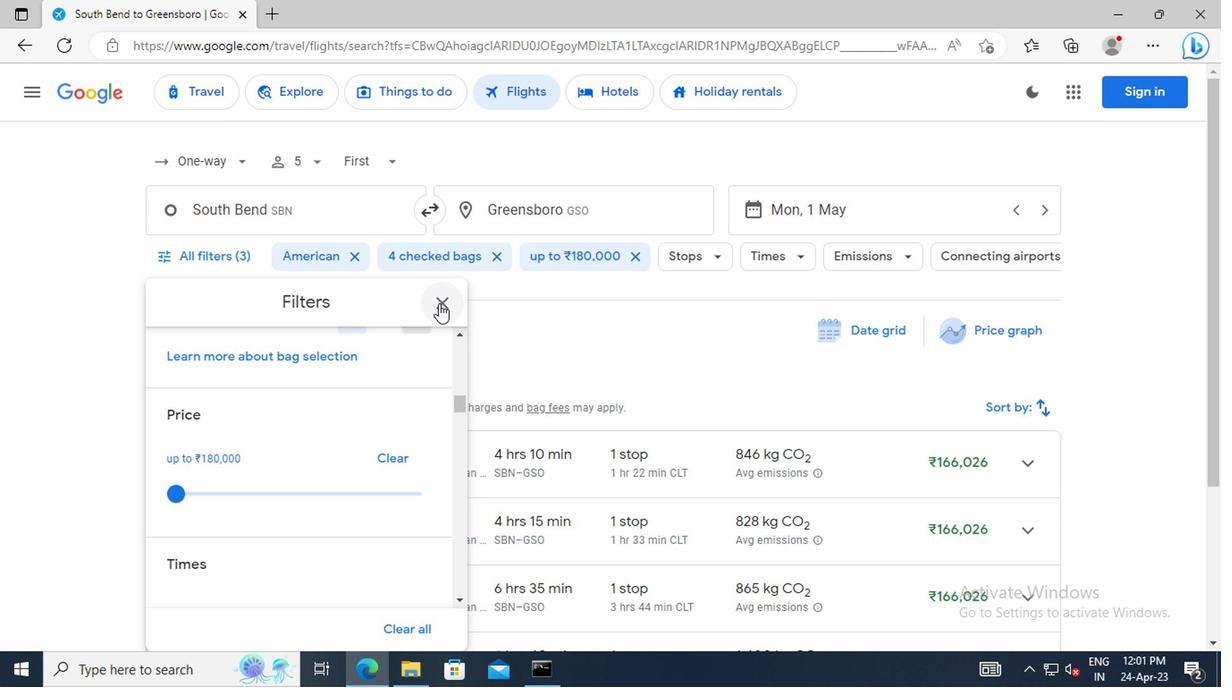 
